 Task: Look for space in Hot Springs National Park, United States from 6th September, 2023 to 10th September, 2023 for 1 adult in price range Rs.9000 to Rs.17000. Place can be private room with 1  bedroom having 1 bed and 1 bathroom. Property type can be house, flat, guest house, hotel. Booking option can be shelf check-in. Required host language is English.
Action: Mouse moved to (467, 95)
Screenshot: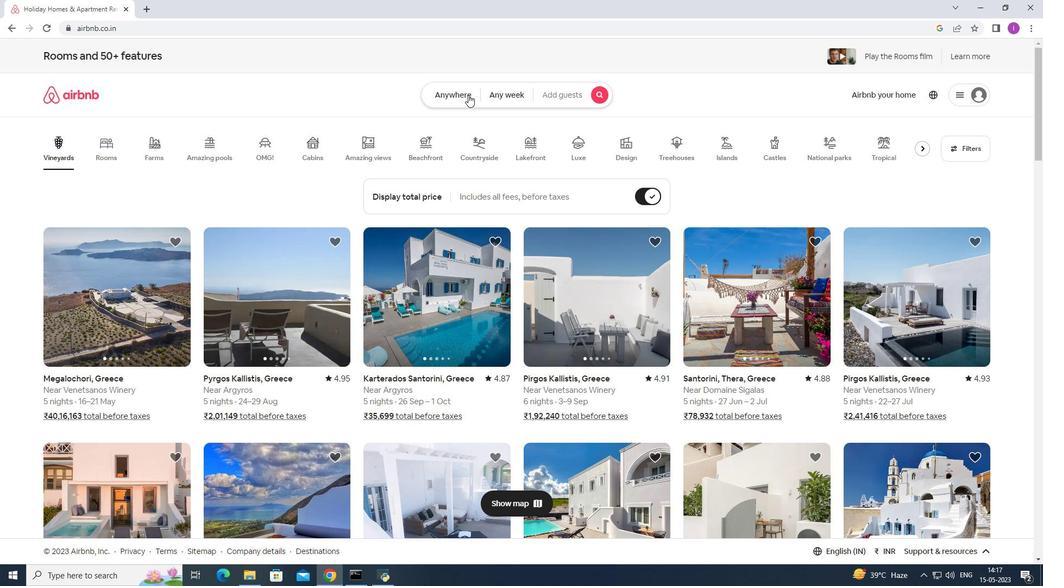 
Action: Mouse pressed left at (467, 95)
Screenshot: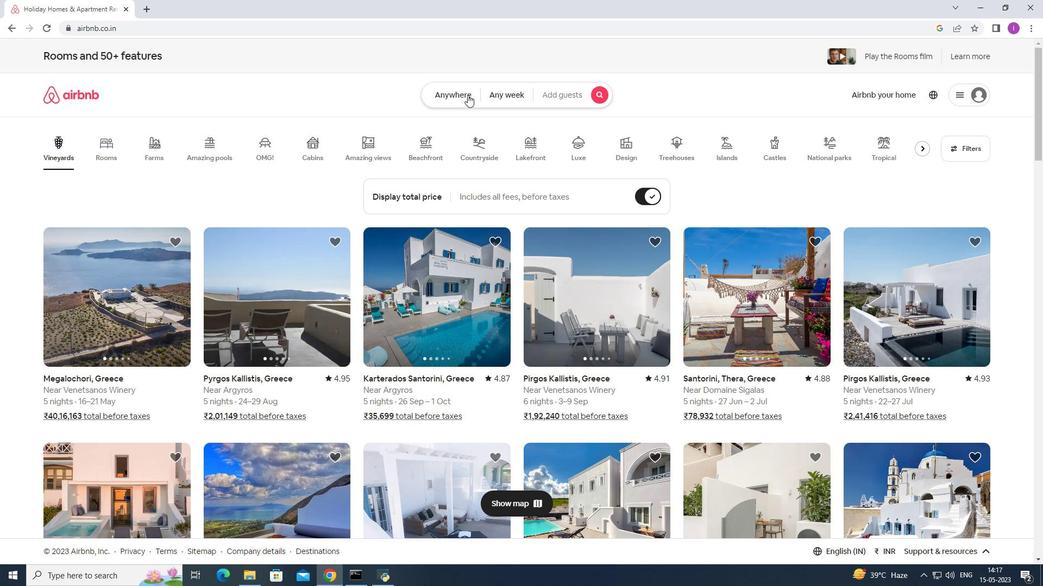 
Action: Mouse moved to (384, 133)
Screenshot: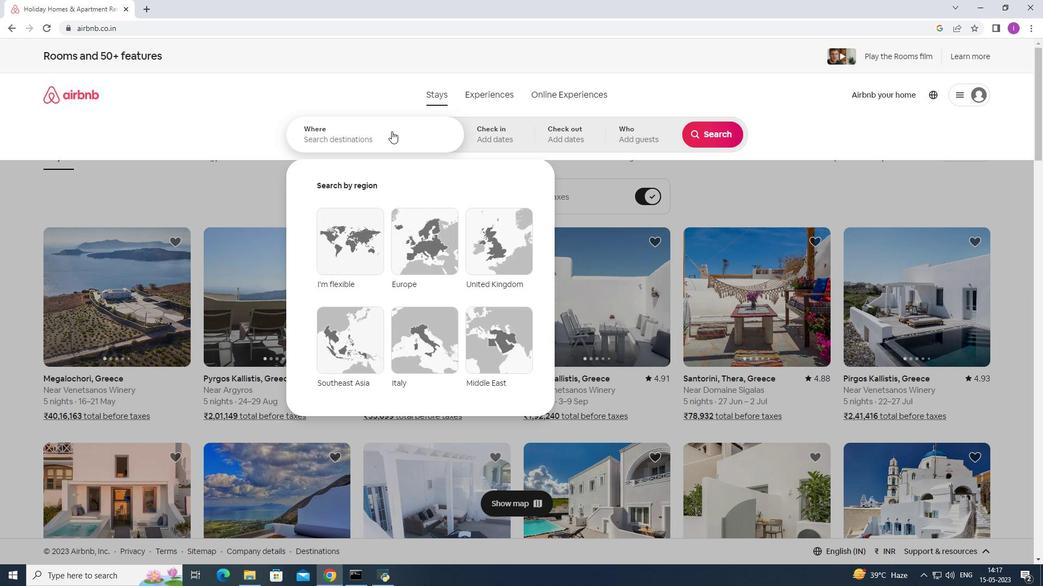 
Action: Mouse pressed left at (384, 133)
Screenshot: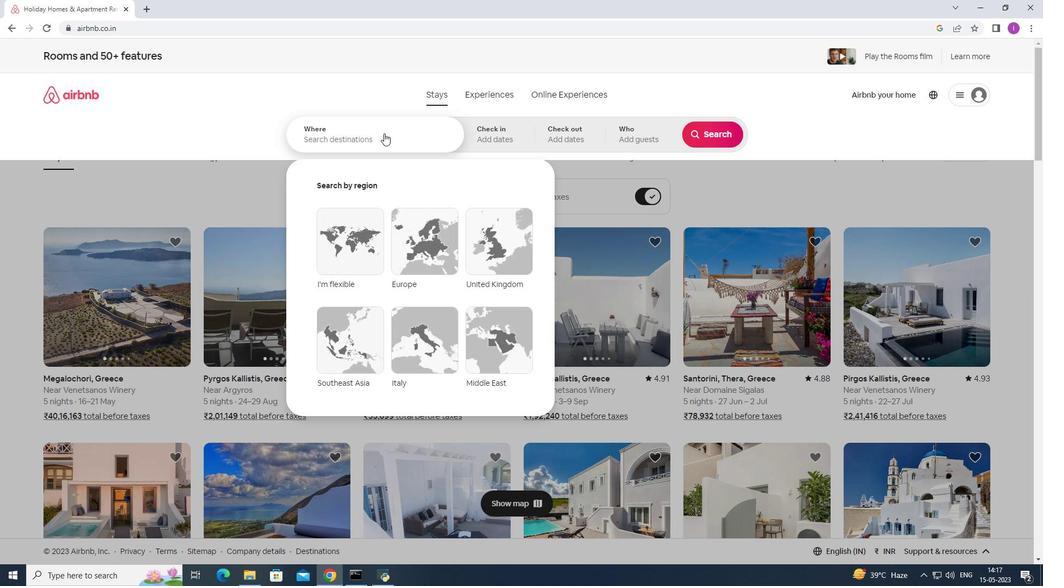 
Action: Mouse moved to (382, 132)
Screenshot: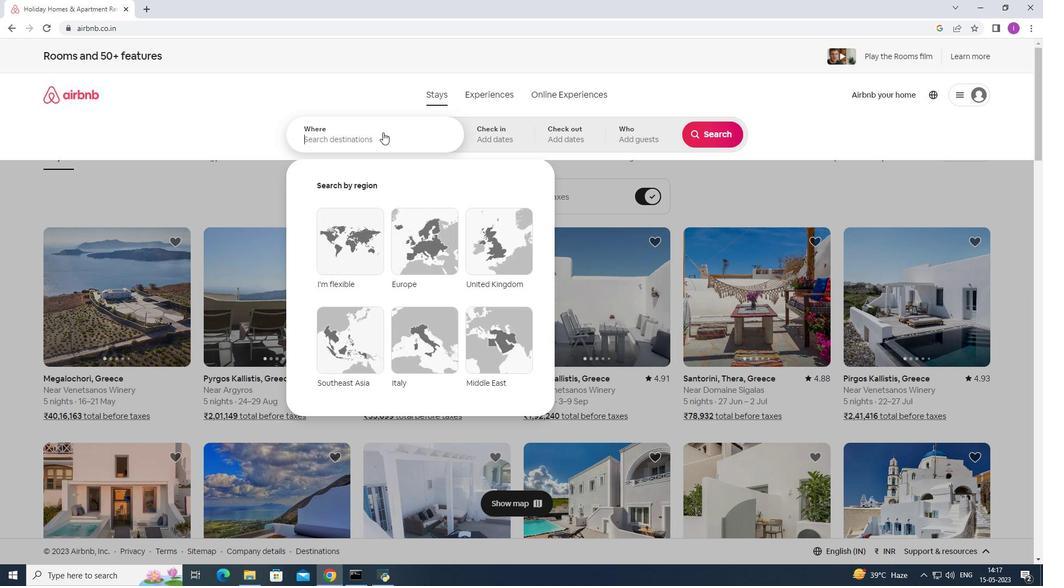
Action: Key pressed <Key.shift><Key.shift><Key.shift><Key.shift><Key.shift><Key.shift><Key.shift><Key.shift><Key.shift><Key.shift><Key.shift><Key.shift><Key.shift><Key.shift><Key.shift><Key.shift><Key.shift><Key.shift><Key.shift><Key.shift><Key.shift><Key.shift><Key.shift><Key.shift><Key.shift><Key.shift><Key.shift><Key.shift><Key.shift><Key.shift><Key.shift><Key.shift><Key.shift><Key.shift><Key.shift><Key.shift><Key.shift><Key.shift><Key.shift><Key.shift><Key.shift><Key.shift><Key.shift><Key.shift><Key.shift><Key.shift>Hot<Key.space><Key.shift><Key.shift><Key.shift><Key.shift><Key.shift><Key.shift>Spring<Key.shift>Nationalo<Key.backspace>
Screenshot: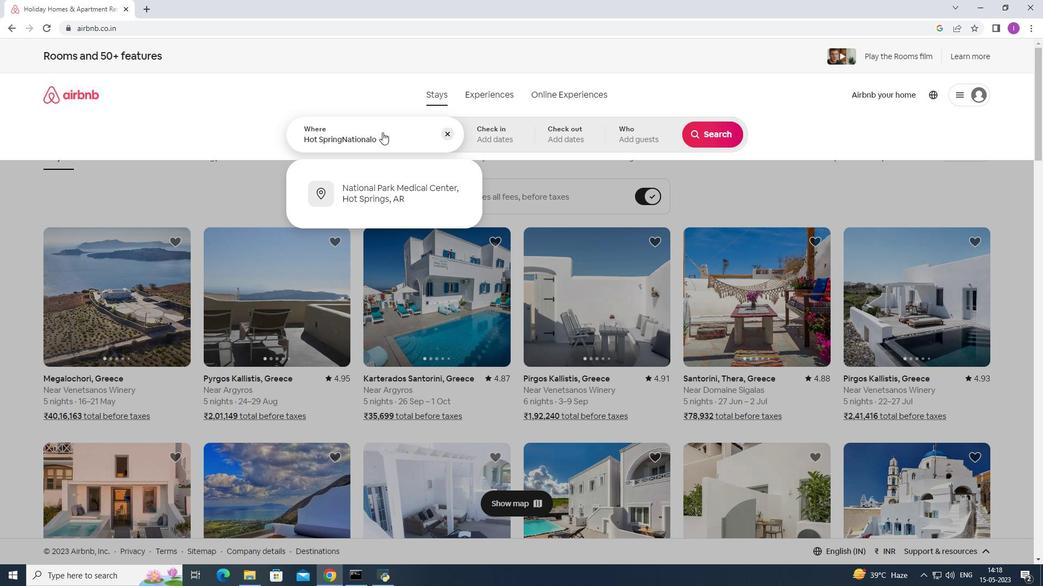 
Action: Mouse moved to (342, 140)
Screenshot: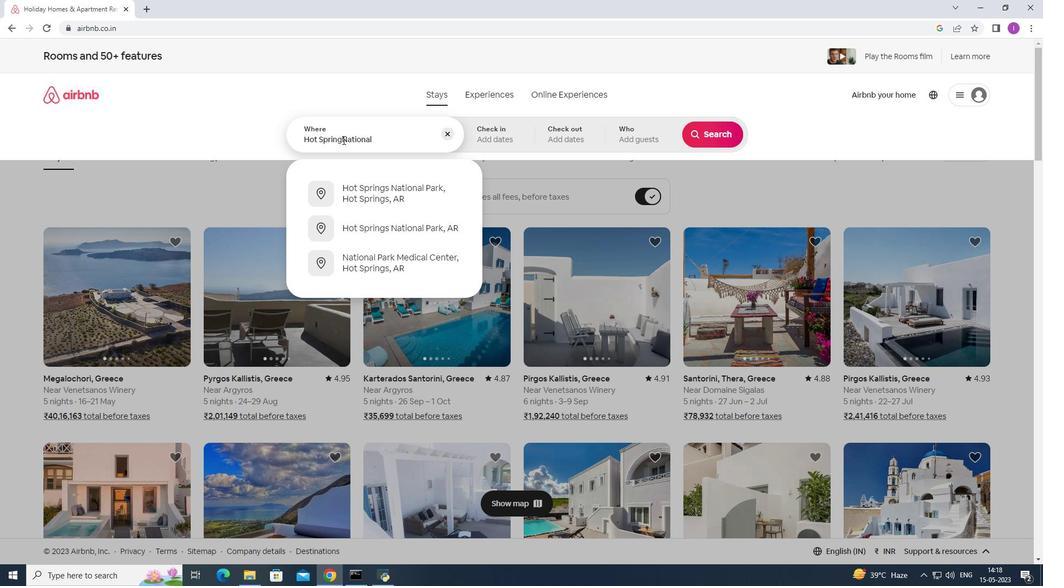
Action: Mouse pressed left at (342, 140)
Screenshot: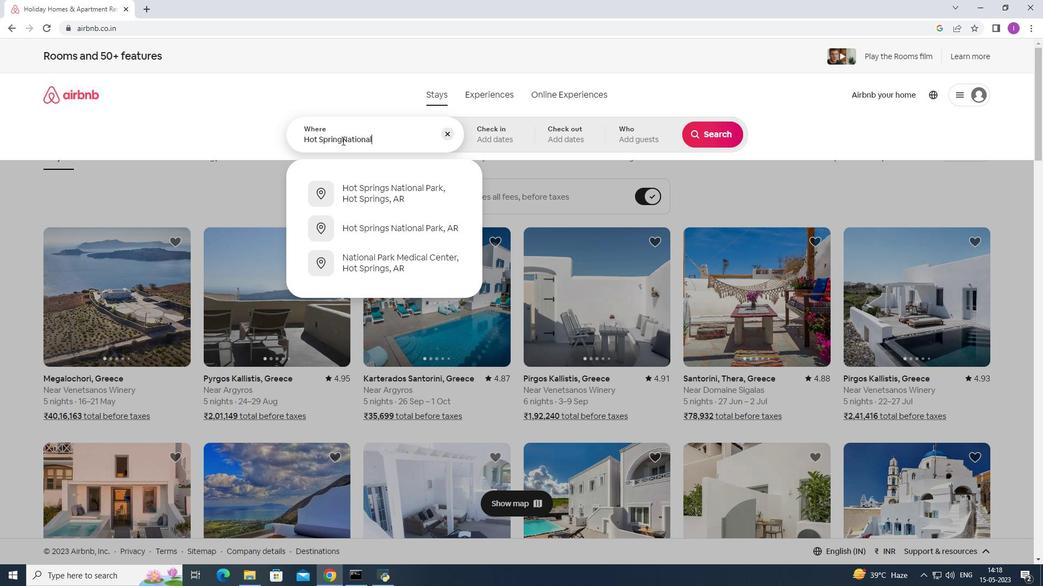 
Action: Mouse moved to (360, 141)
Screenshot: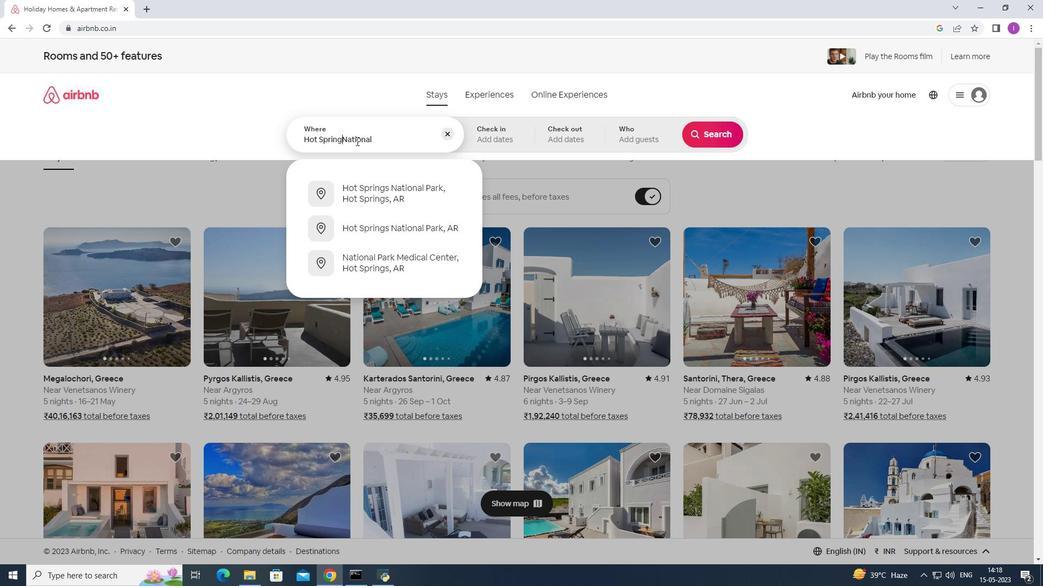 
Action: Key pressed <Key.space>
Screenshot: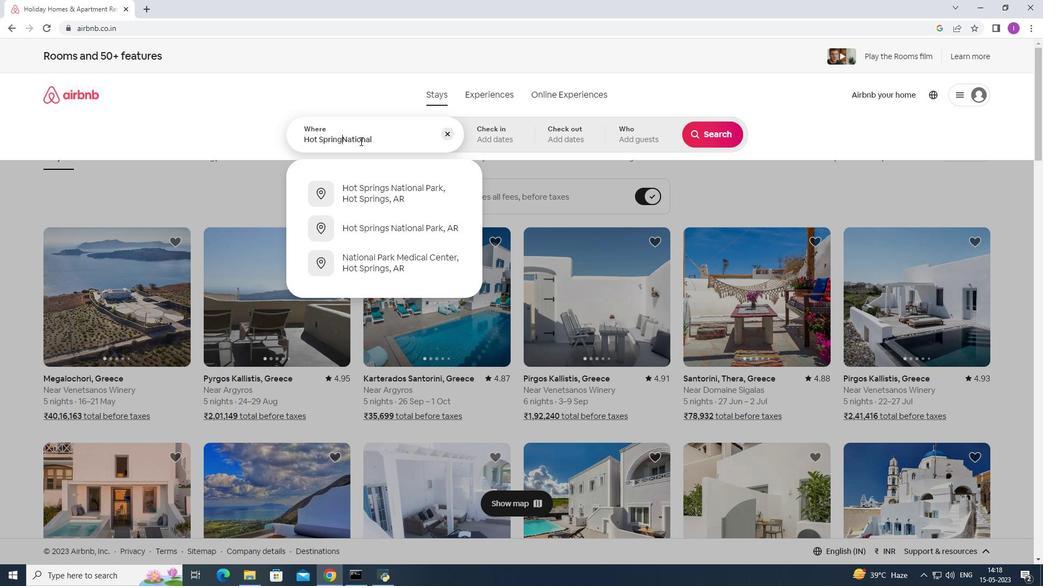 
Action: Mouse moved to (385, 136)
Screenshot: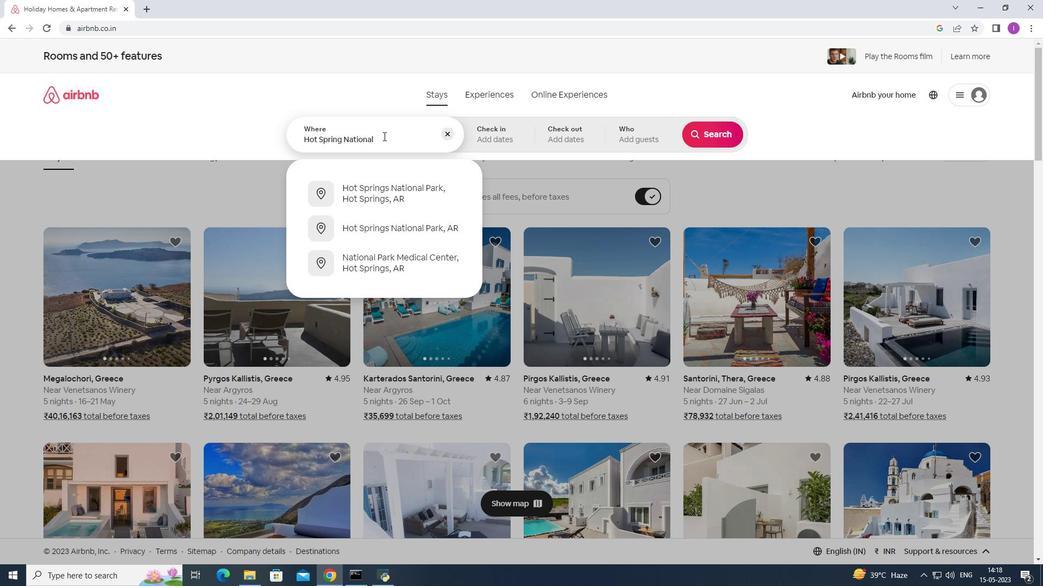
Action: Mouse pressed left at (385, 136)
Screenshot: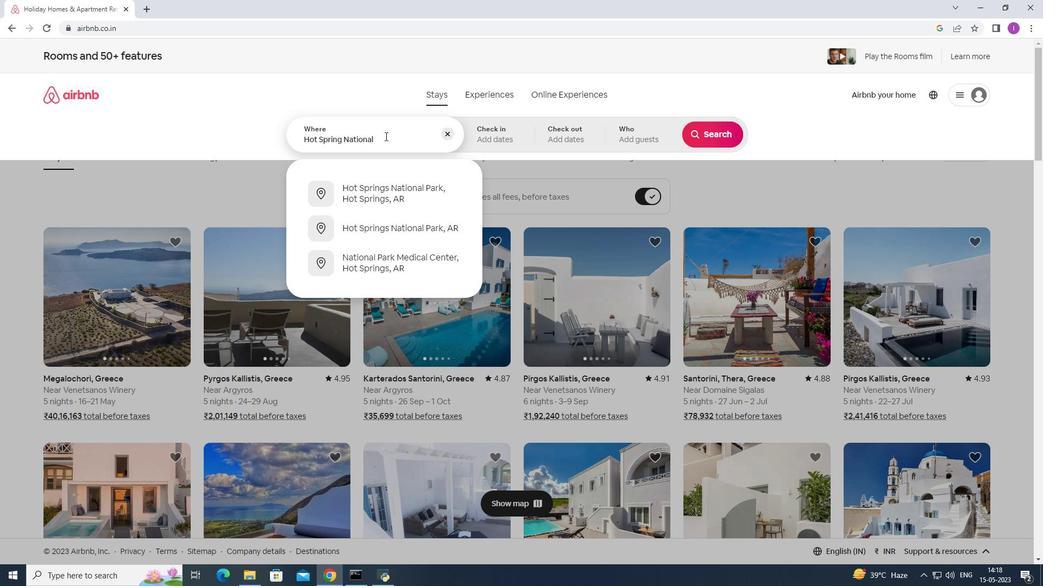 
Action: Mouse moved to (427, 143)
Screenshot: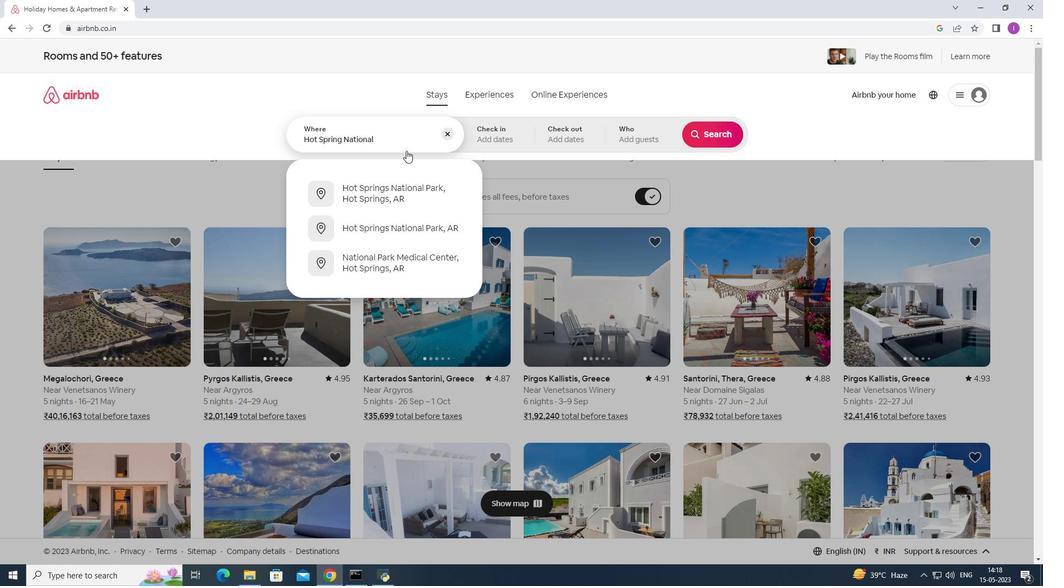 
Action: Key pressed <Key.space>park,united<Key.space>states
Screenshot: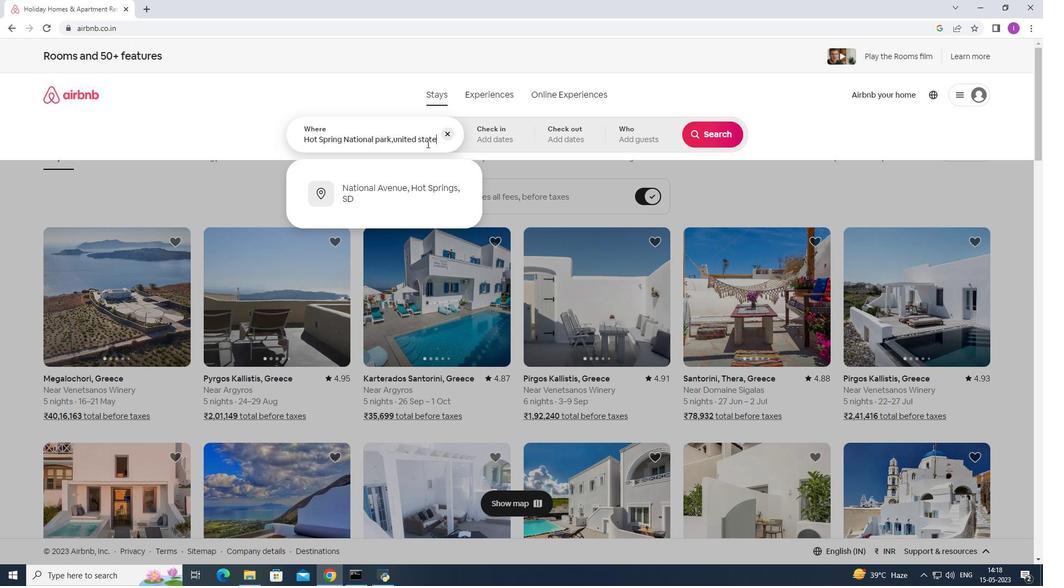 
Action: Mouse moved to (503, 132)
Screenshot: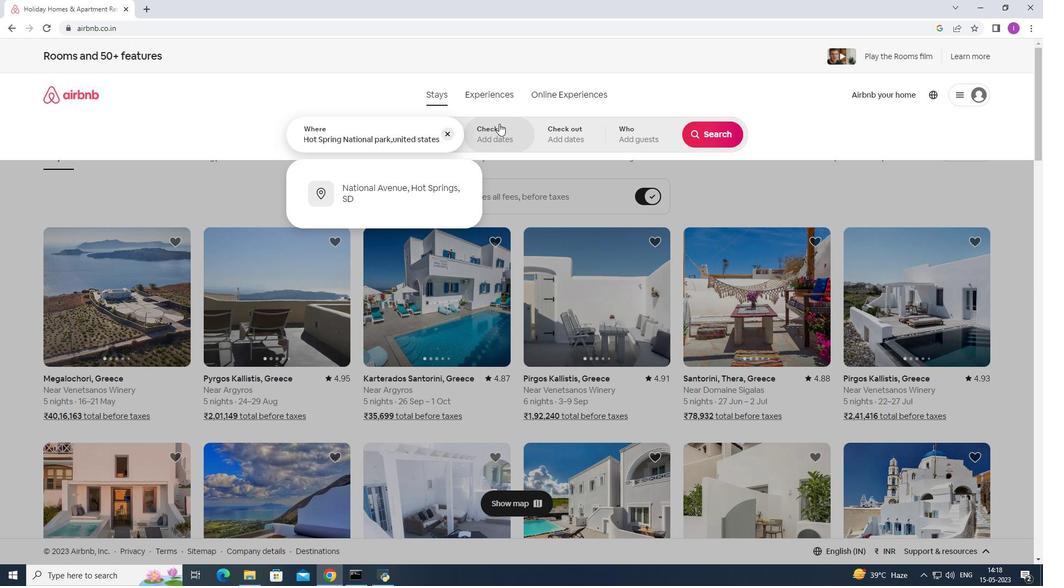 
Action: Mouse pressed left at (503, 132)
Screenshot: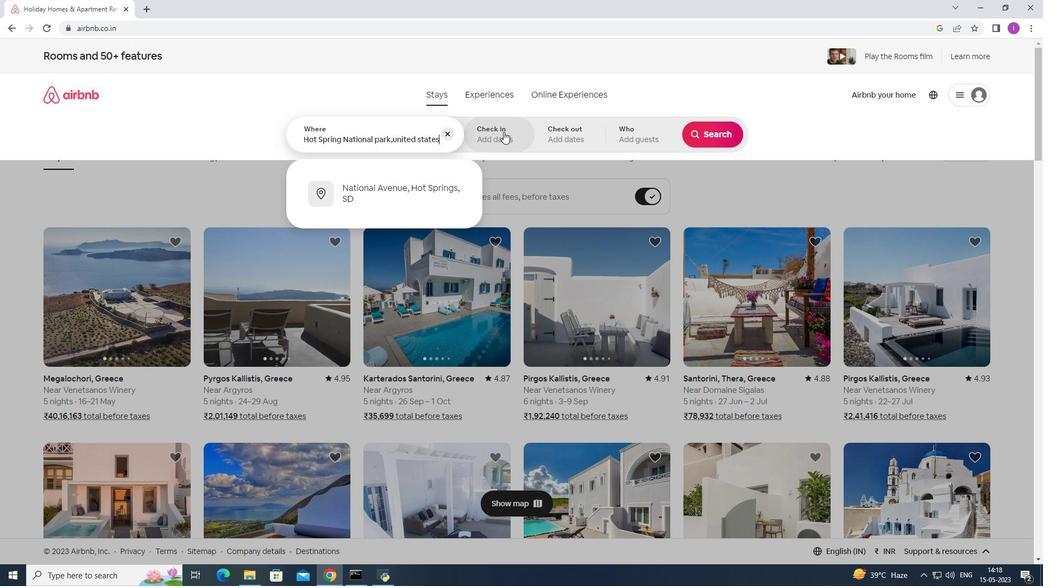 
Action: Mouse moved to (708, 223)
Screenshot: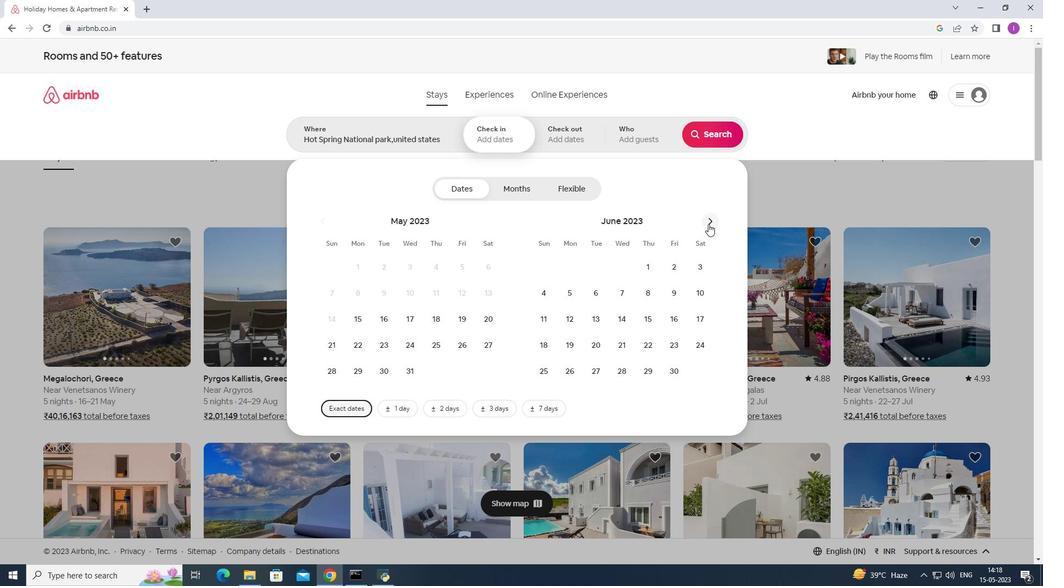 
Action: Mouse pressed left at (708, 223)
Screenshot: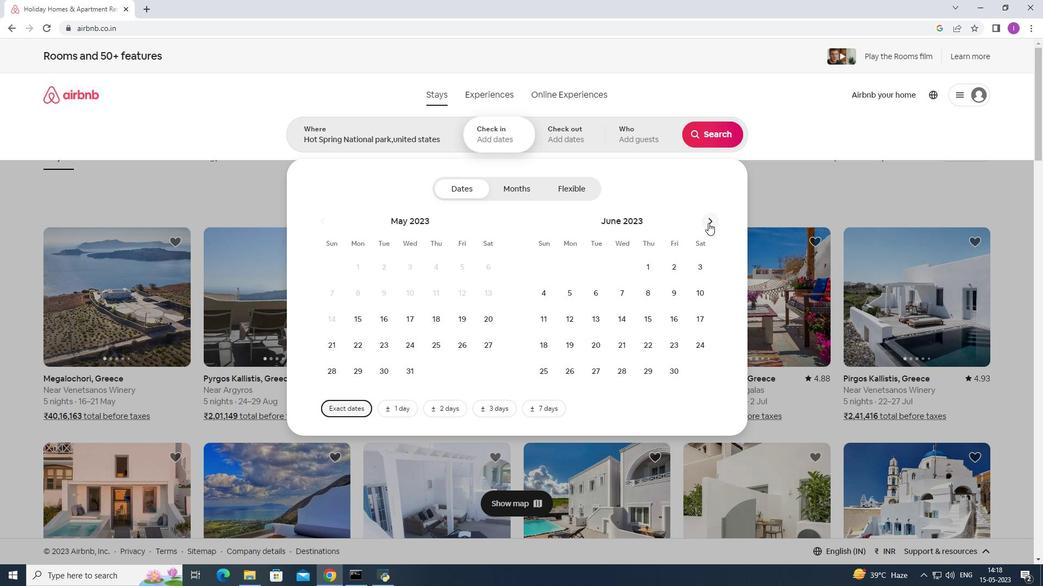 
Action: Mouse pressed left at (708, 223)
Screenshot: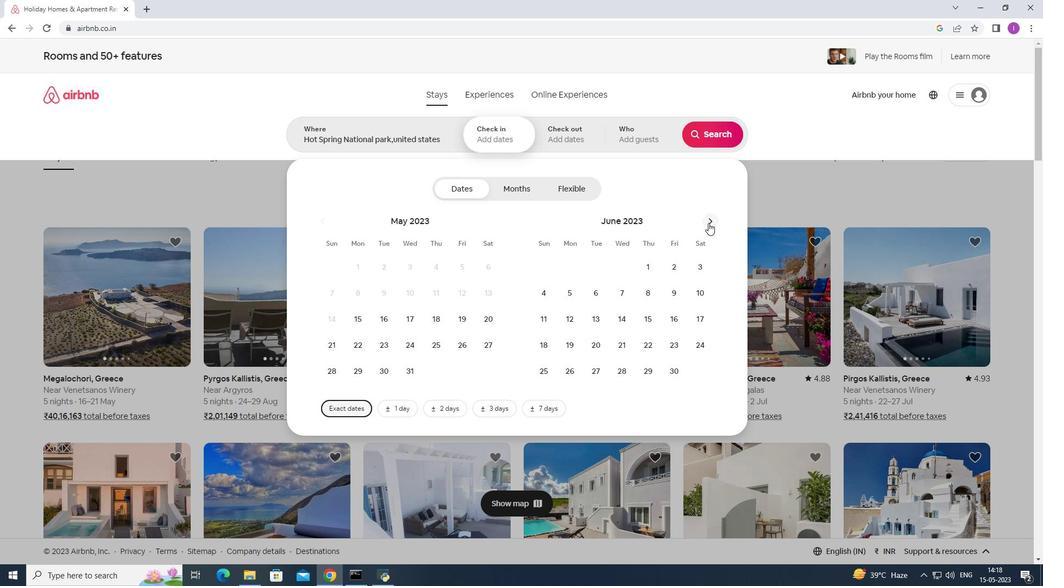 
Action: Mouse pressed left at (708, 223)
Screenshot: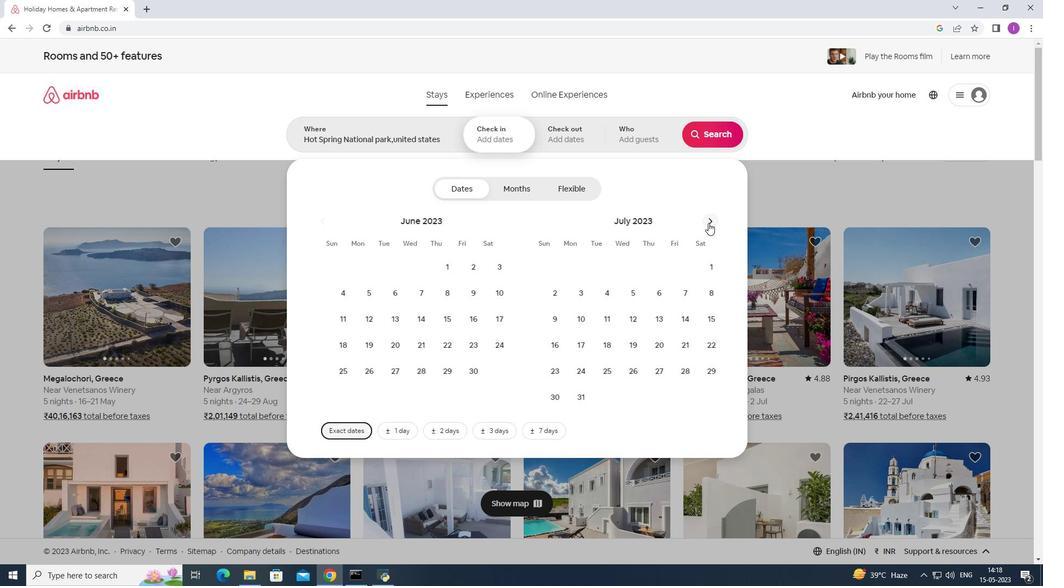 
Action: Mouse pressed left at (708, 223)
Screenshot: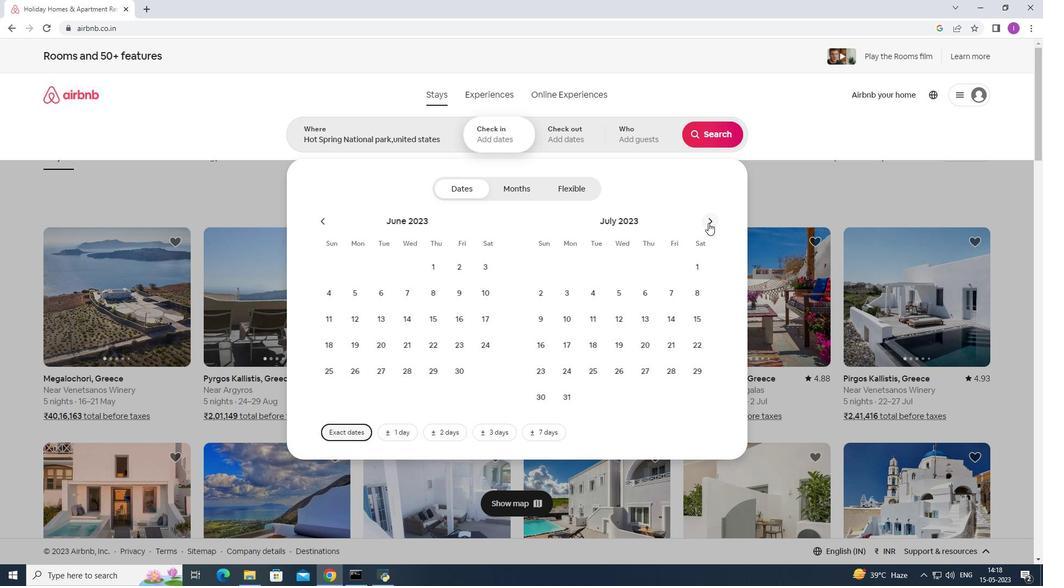 
Action: Mouse moved to (618, 294)
Screenshot: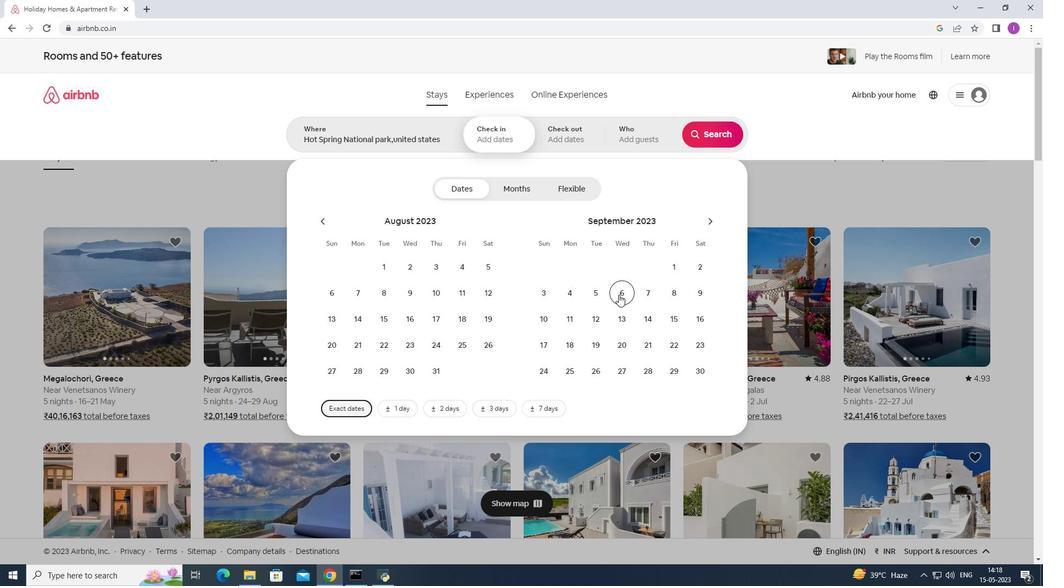 
Action: Mouse pressed left at (618, 294)
Screenshot: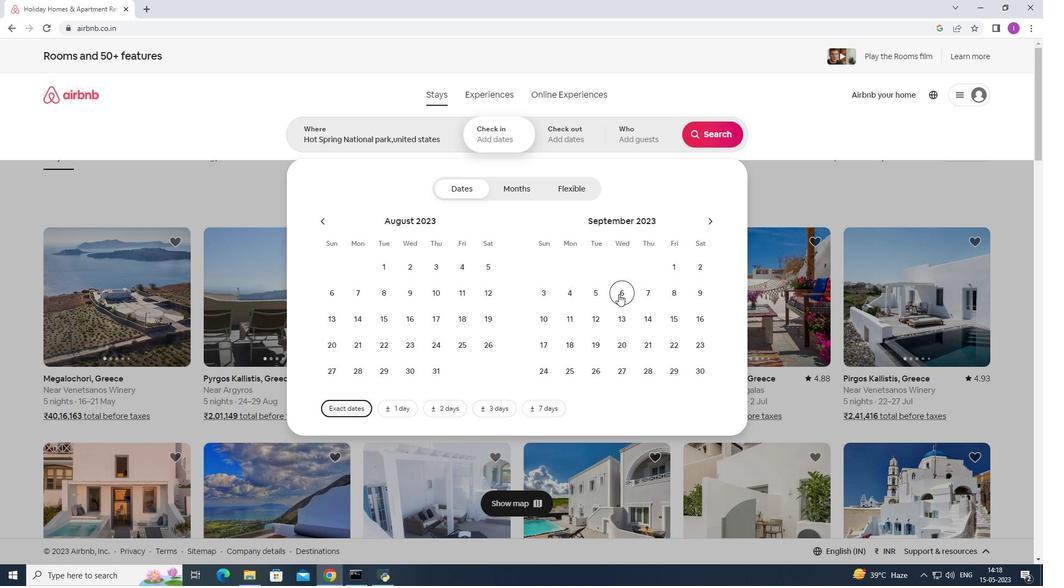 
Action: Mouse moved to (546, 318)
Screenshot: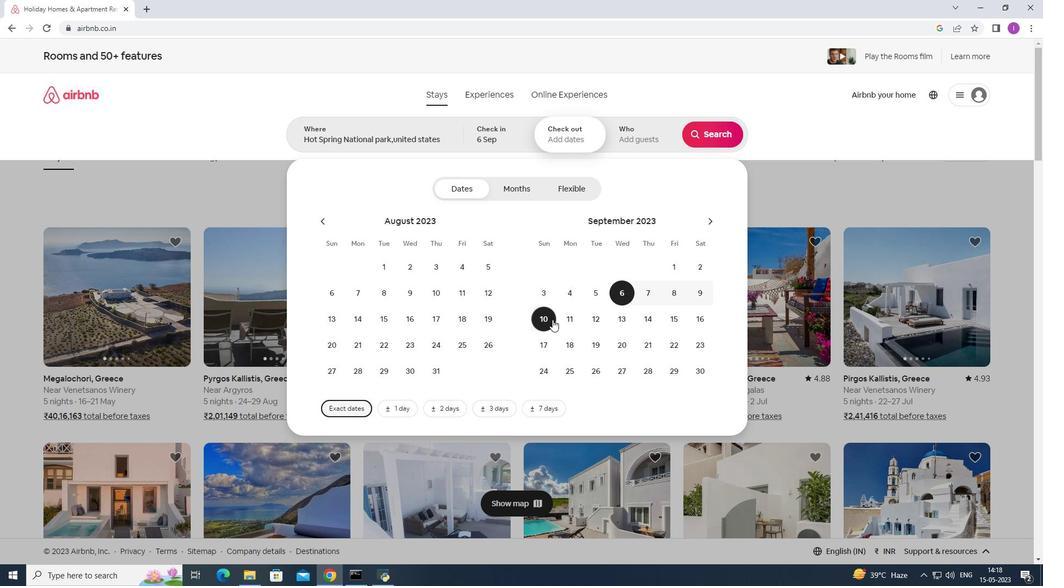 
Action: Mouse pressed left at (546, 318)
Screenshot: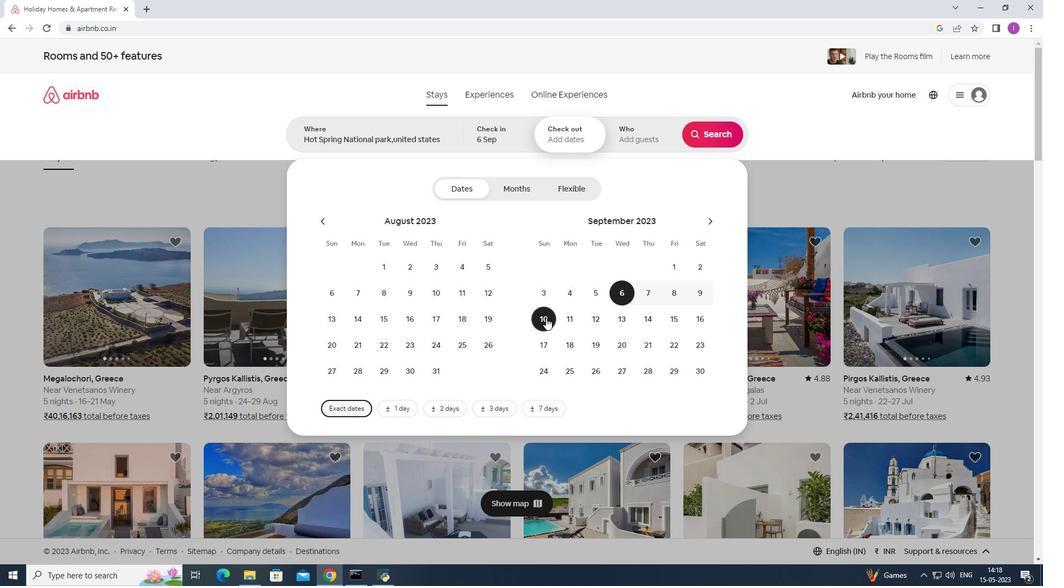 
Action: Mouse moved to (653, 145)
Screenshot: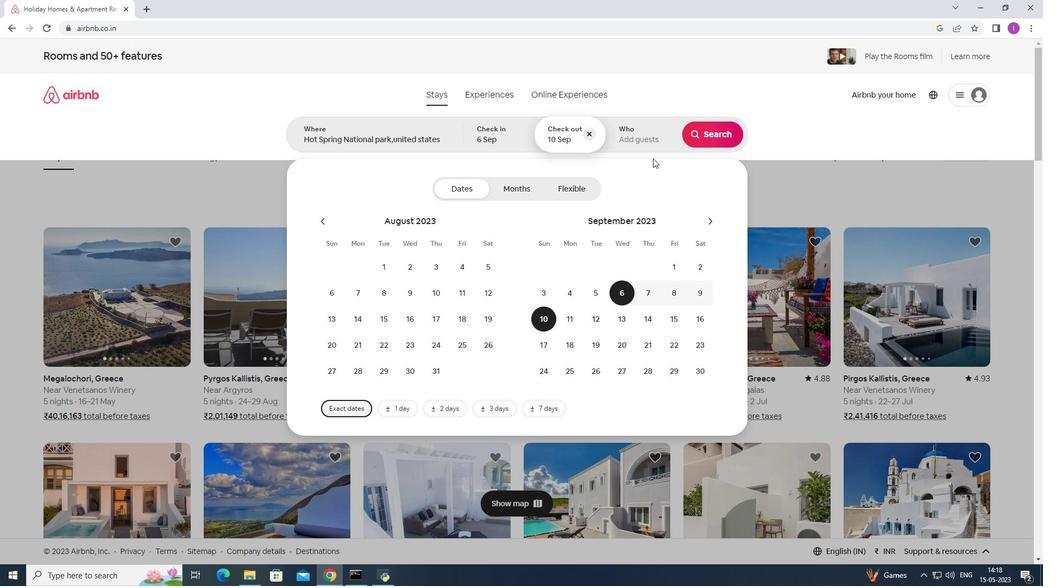 
Action: Mouse pressed left at (653, 145)
Screenshot: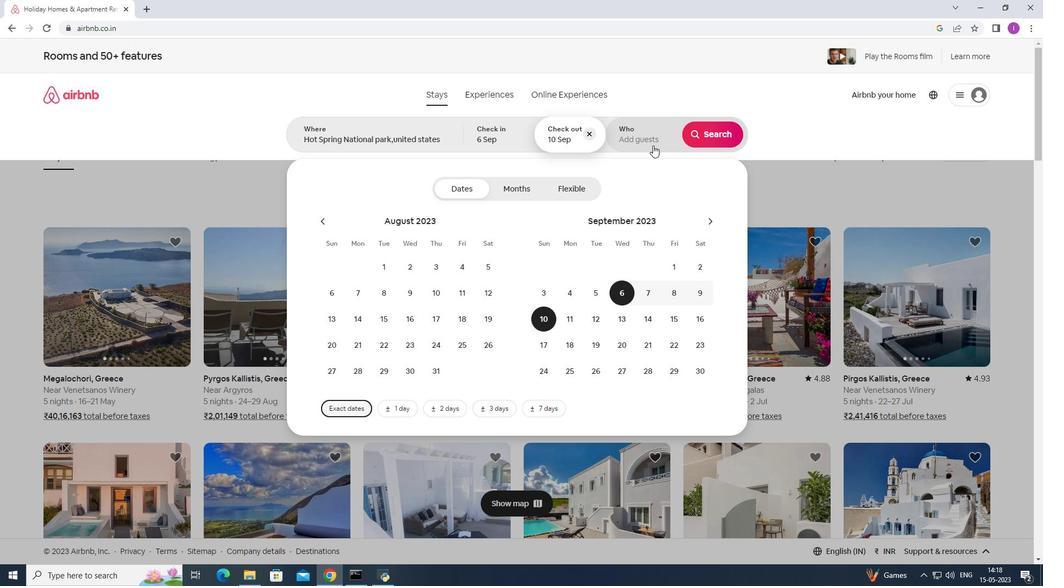 
Action: Mouse moved to (720, 191)
Screenshot: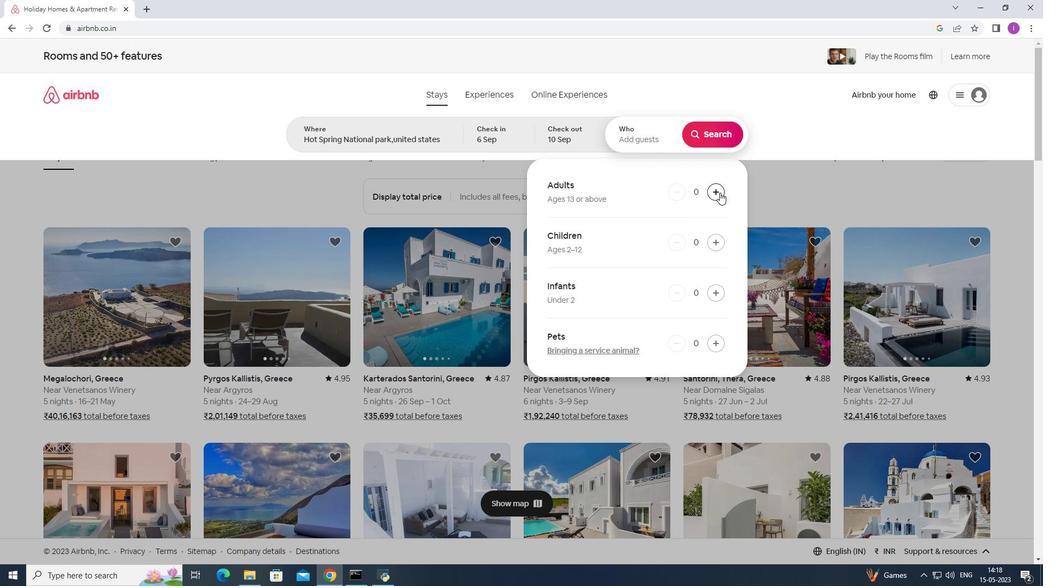 
Action: Mouse pressed left at (720, 191)
Screenshot: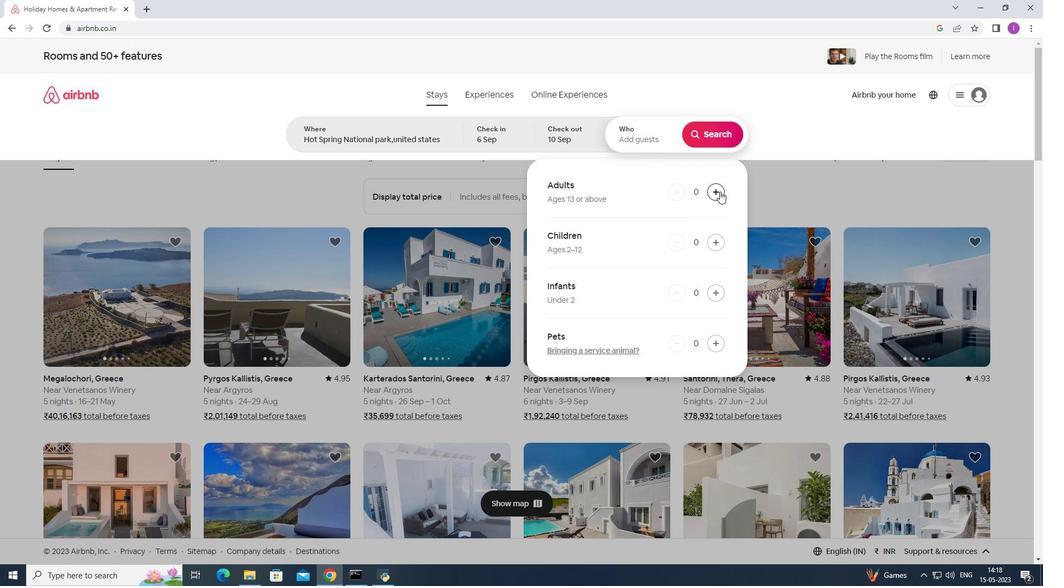 
Action: Mouse moved to (711, 142)
Screenshot: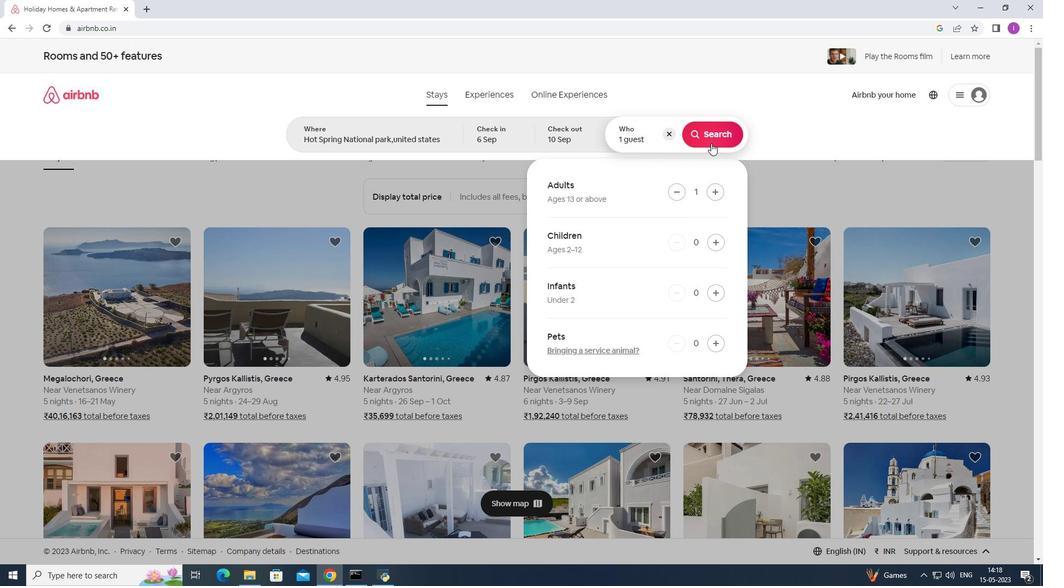 
Action: Mouse pressed left at (711, 142)
Screenshot: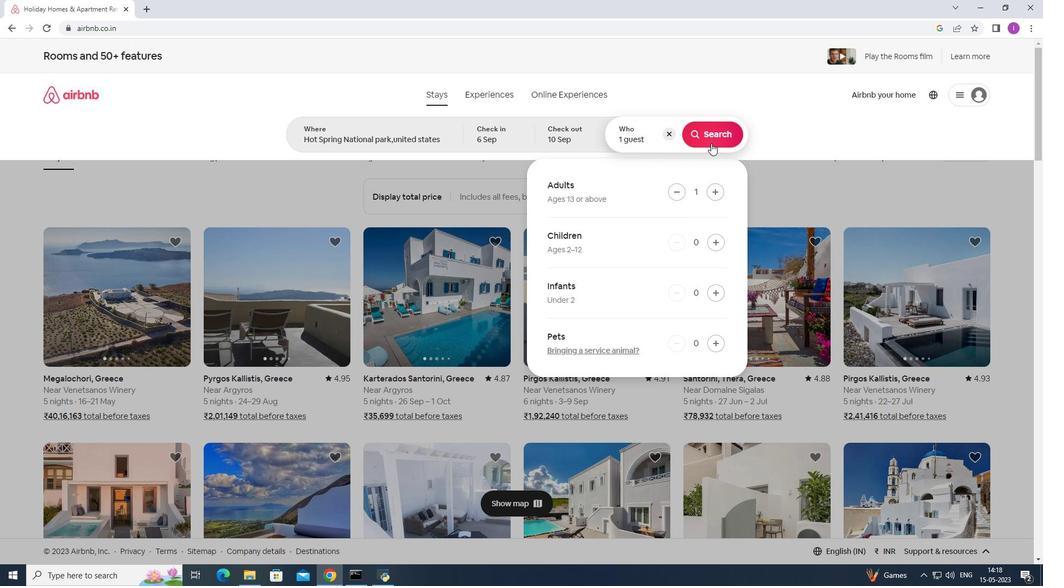 
Action: Mouse moved to (991, 103)
Screenshot: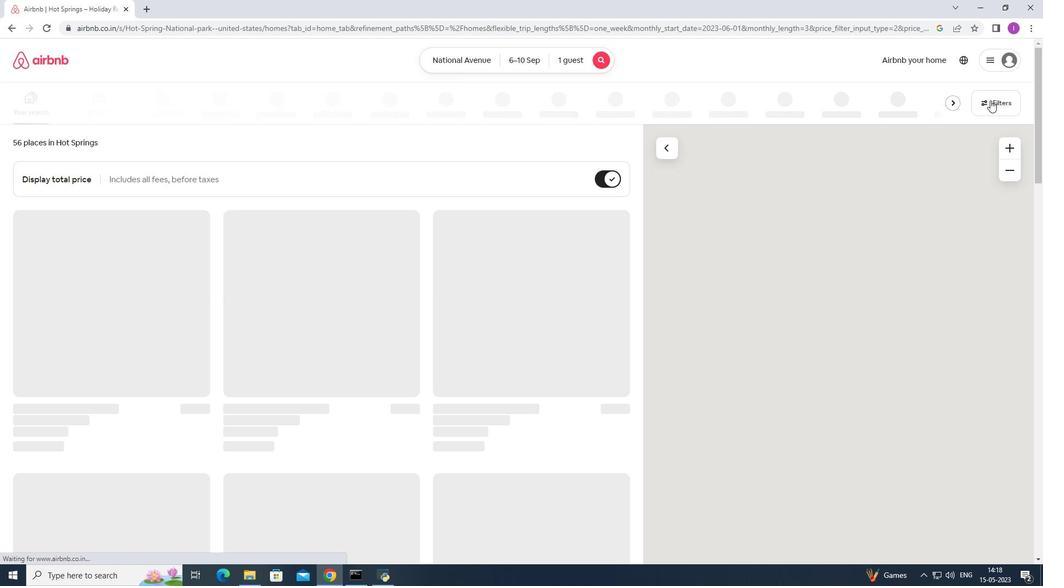 
Action: Mouse pressed left at (991, 103)
Screenshot: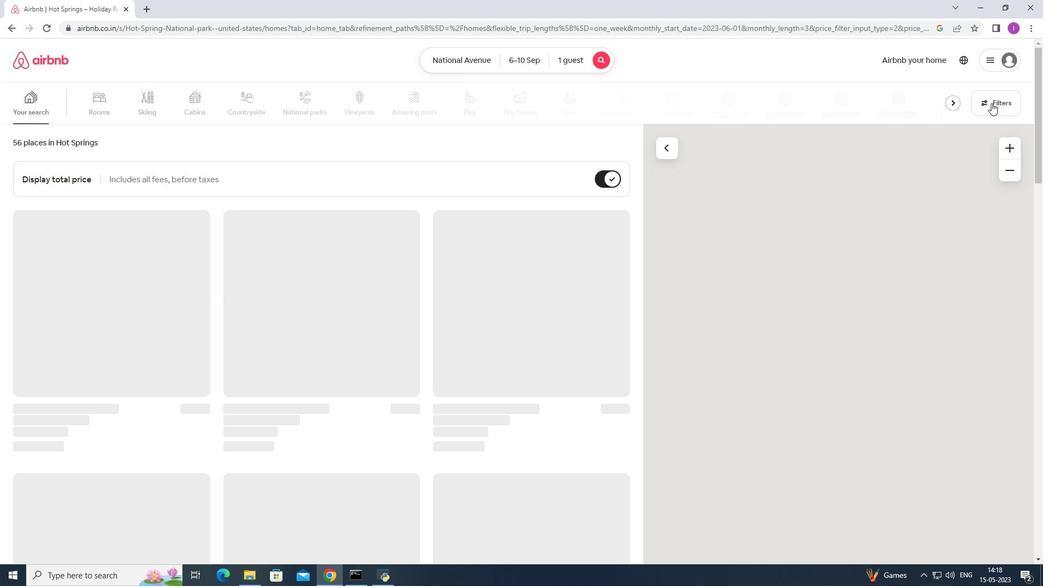 
Action: Mouse moved to (603, 373)
Screenshot: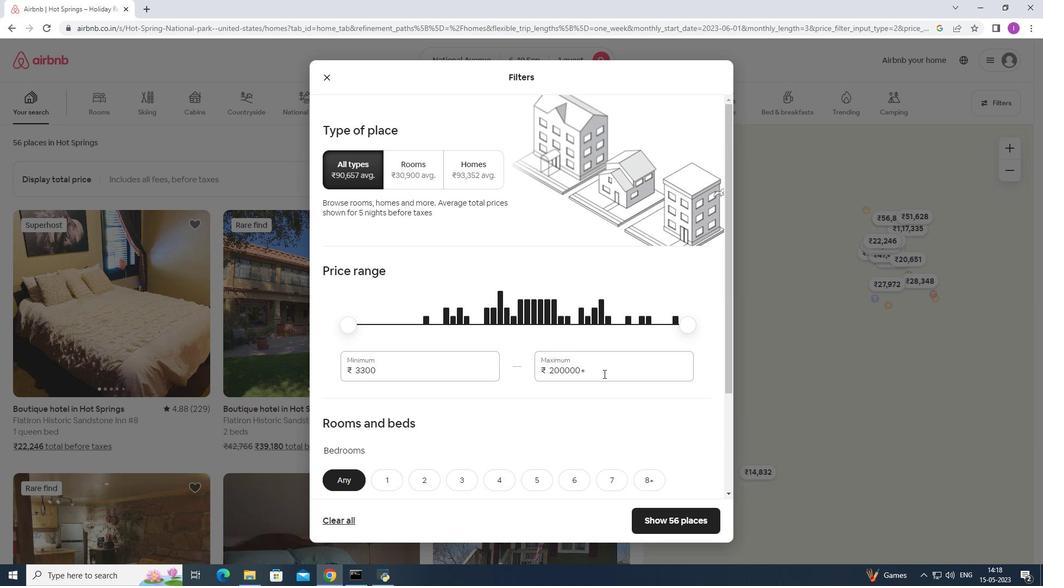 
Action: Mouse pressed left at (603, 373)
Screenshot: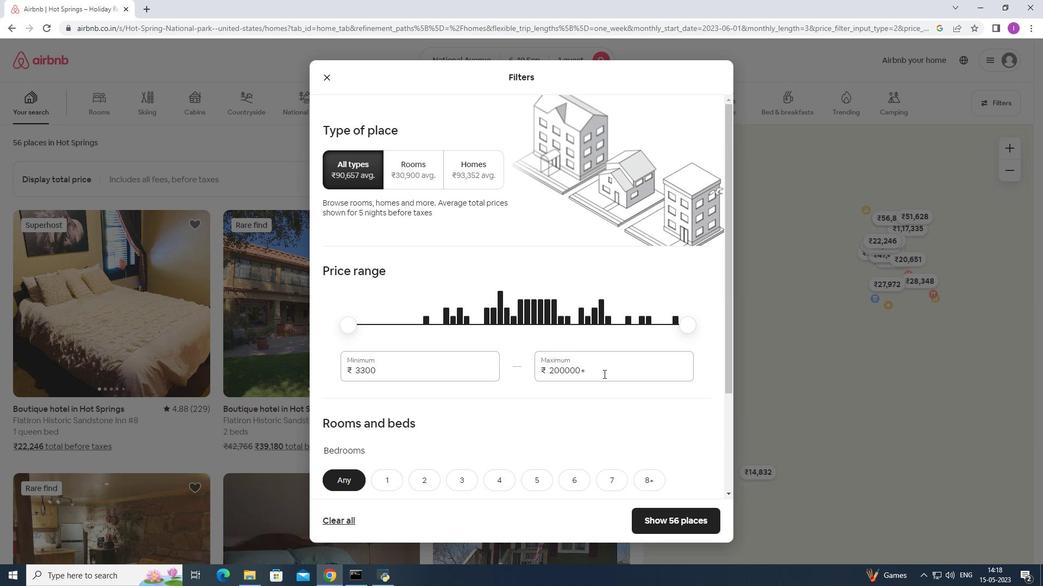 
Action: Mouse moved to (603, 377)
Screenshot: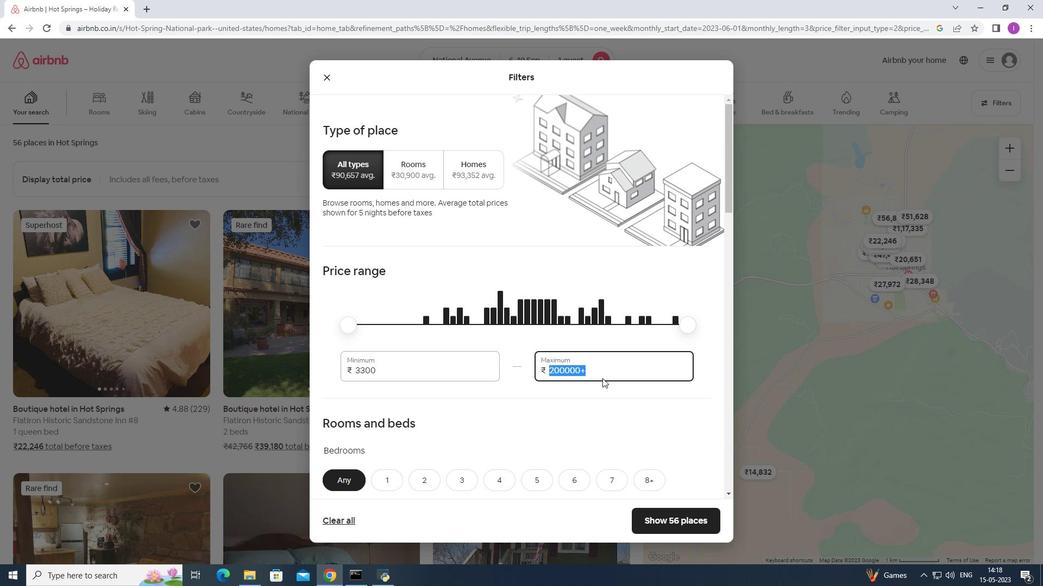 
Action: Key pressed 17000
Screenshot: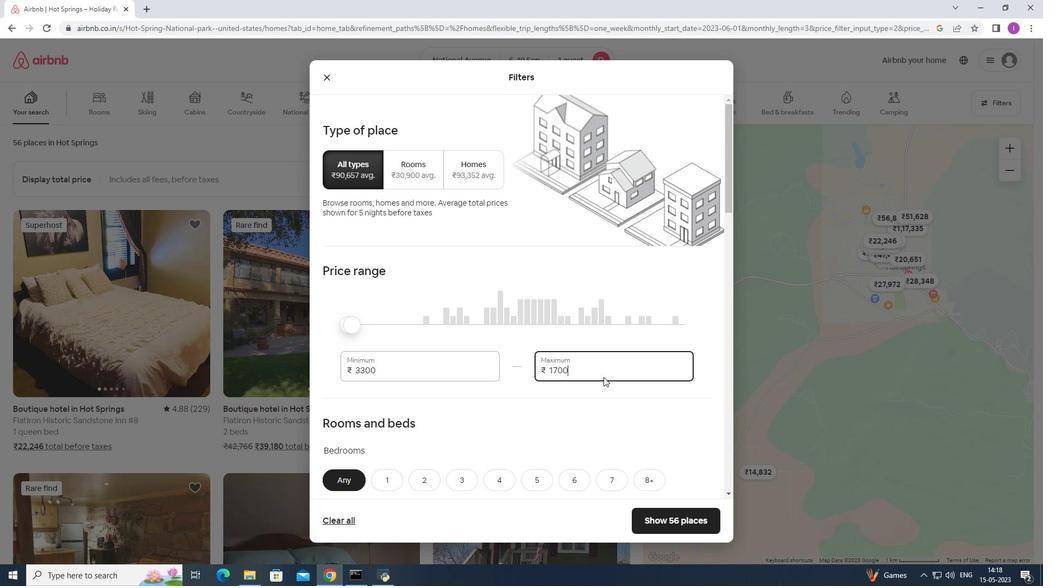 
Action: Mouse moved to (389, 377)
Screenshot: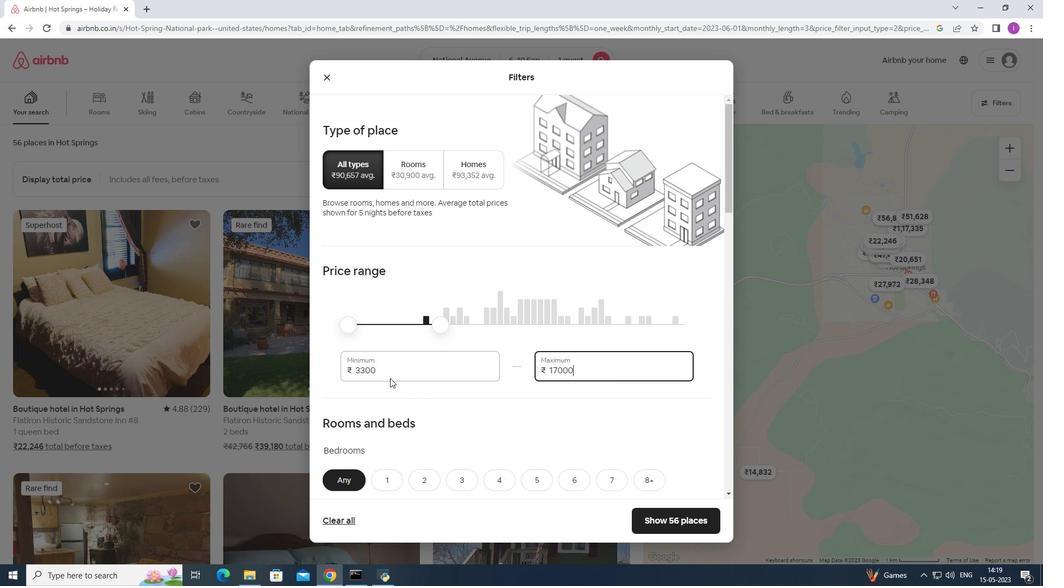 
Action: Mouse pressed left at (389, 377)
Screenshot: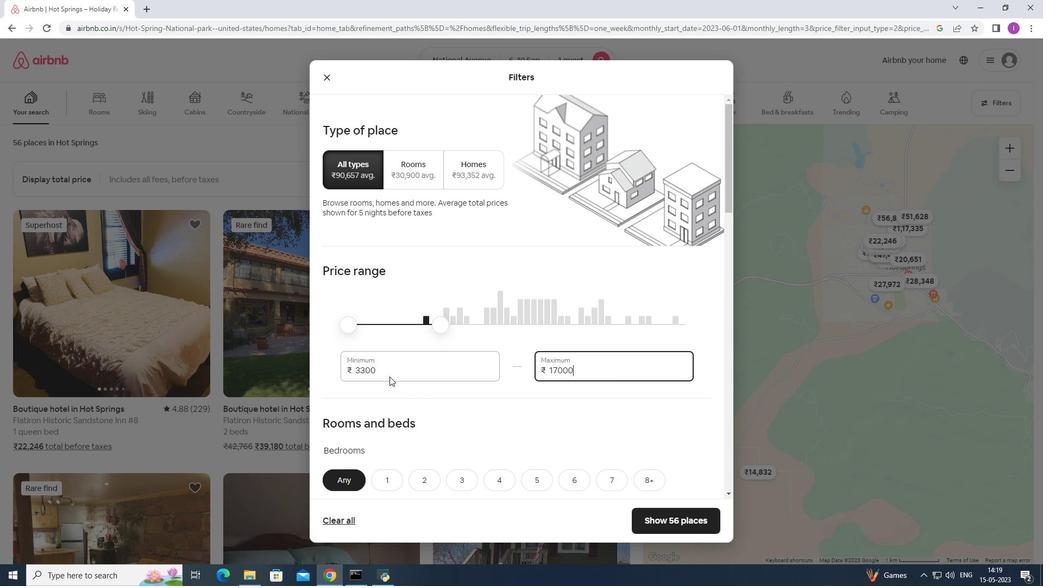 
Action: Mouse moved to (382, 375)
Screenshot: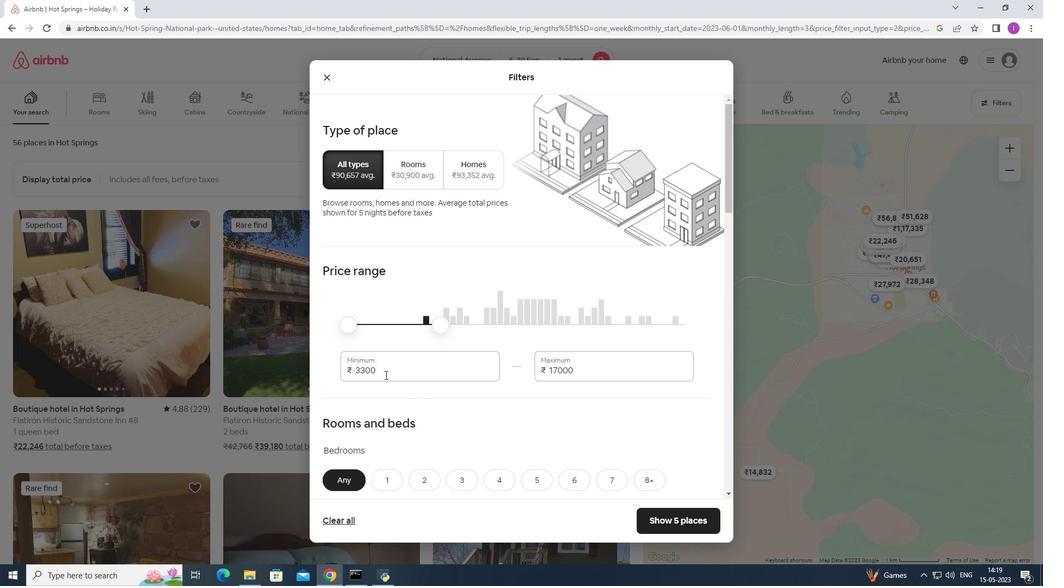 
Action: Mouse pressed left at (382, 375)
Screenshot: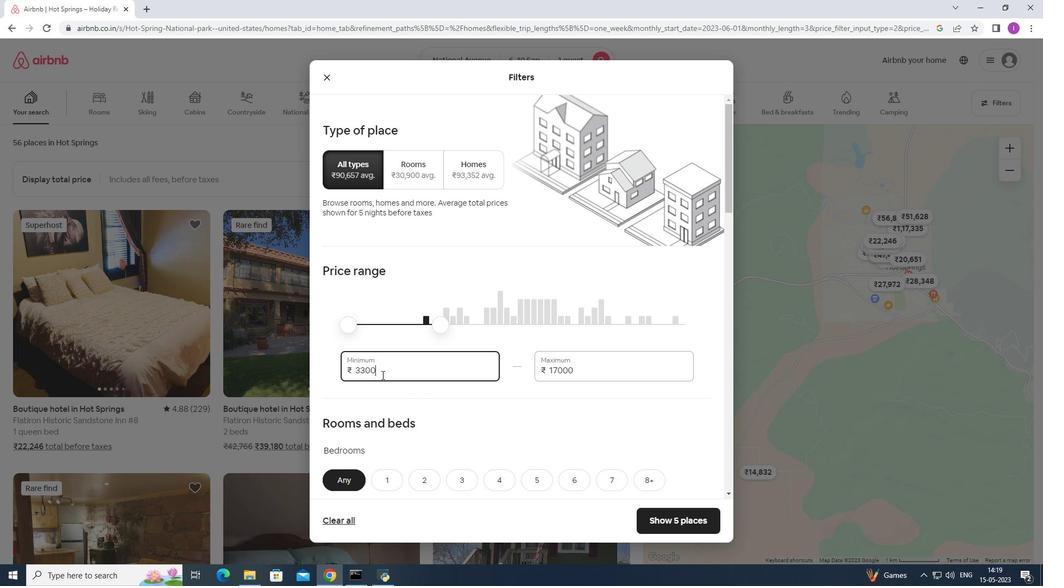 
Action: Mouse moved to (442, 376)
Screenshot: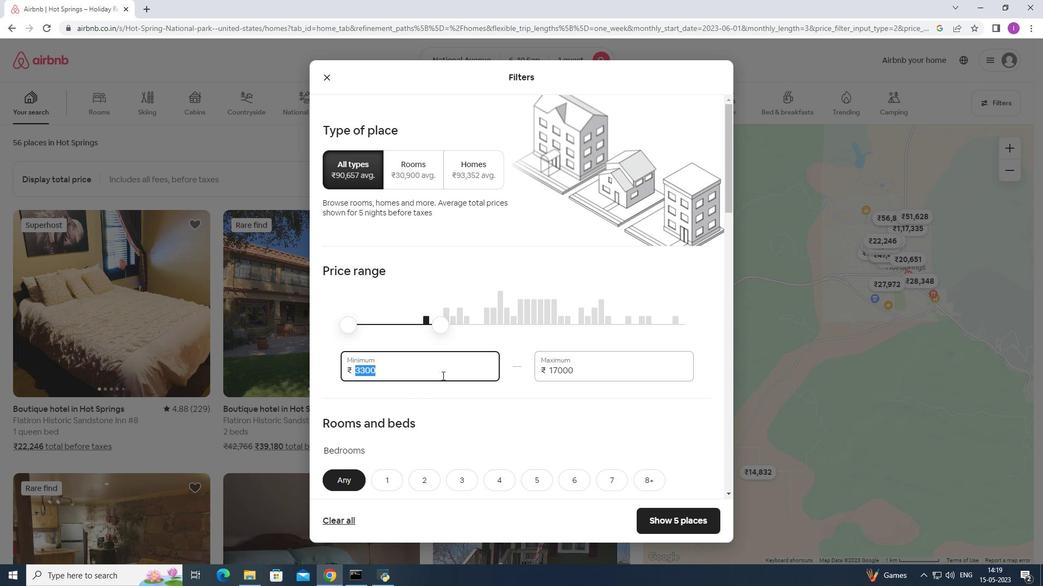 
Action: Key pressed 9000
Screenshot: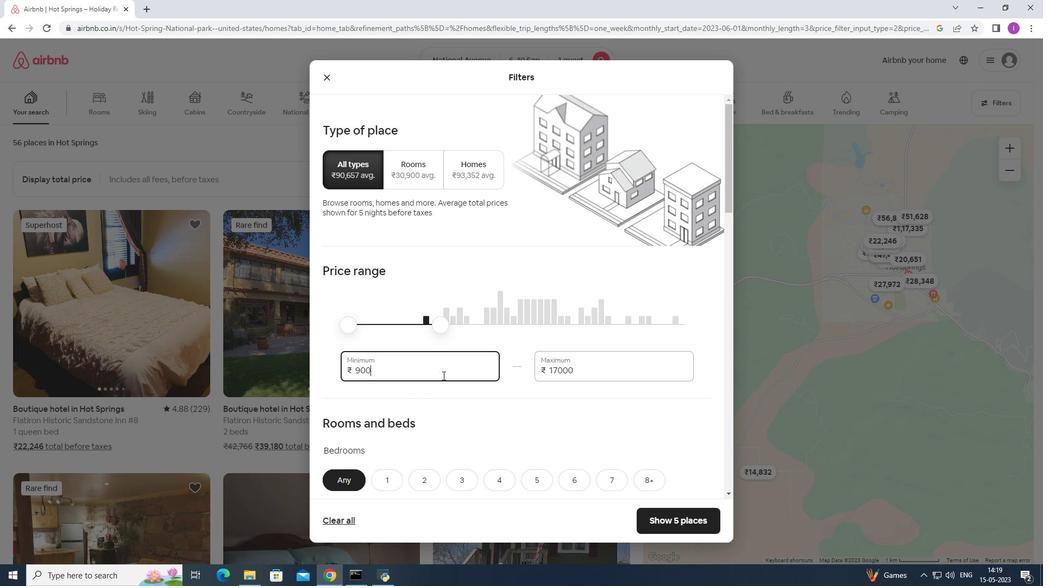 
Action: Mouse moved to (490, 384)
Screenshot: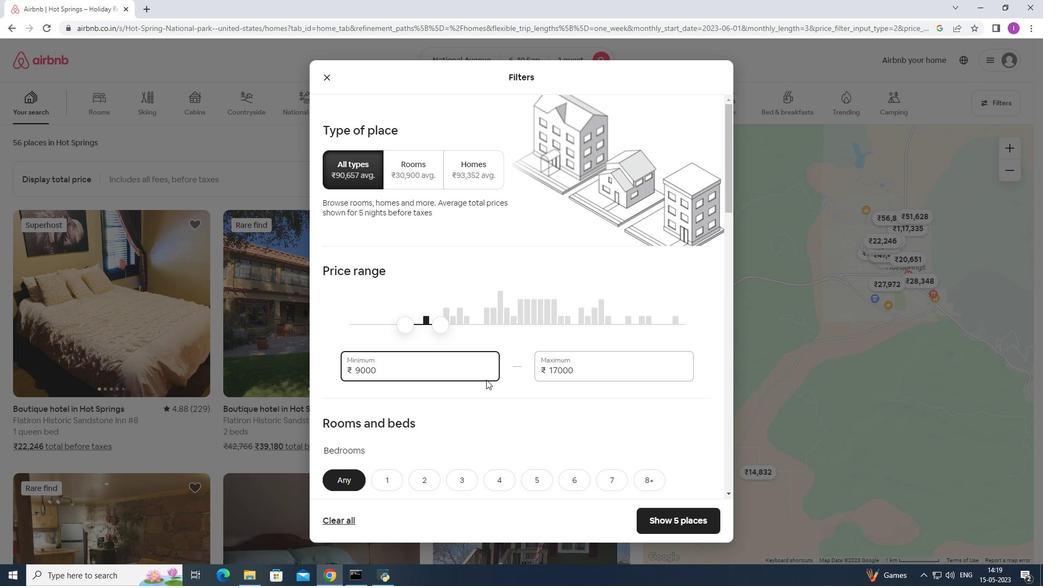 
Action: Mouse scrolled (490, 383) with delta (0, 0)
Screenshot: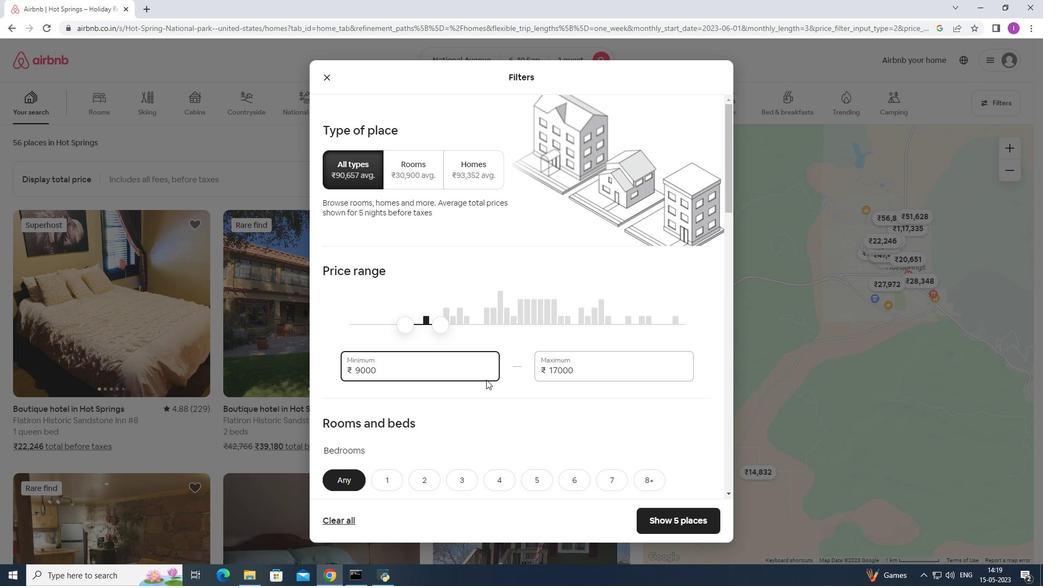
Action: Mouse moved to (490, 384)
Screenshot: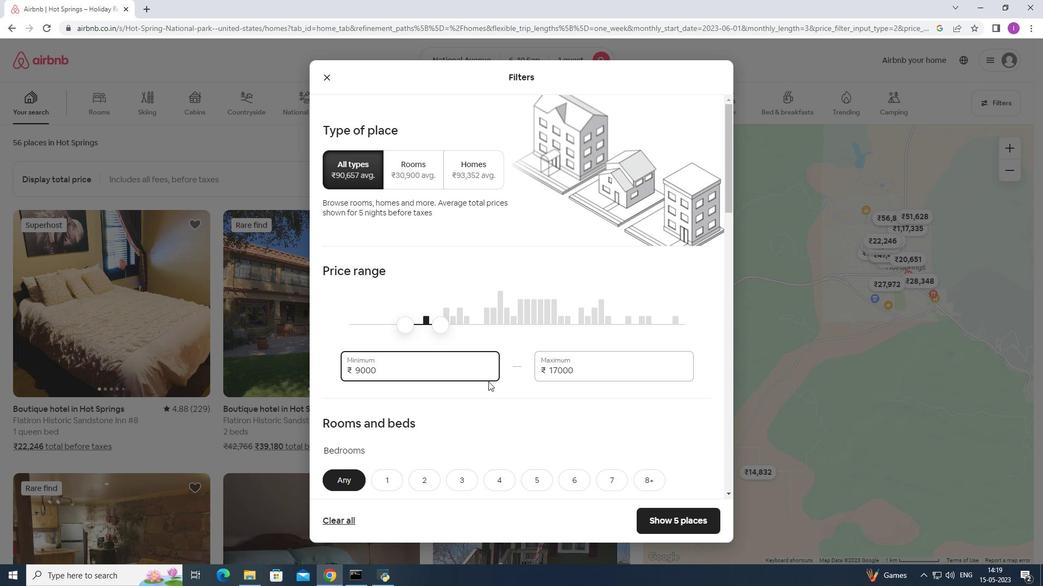 
Action: Mouse scrolled (490, 384) with delta (0, 0)
Screenshot: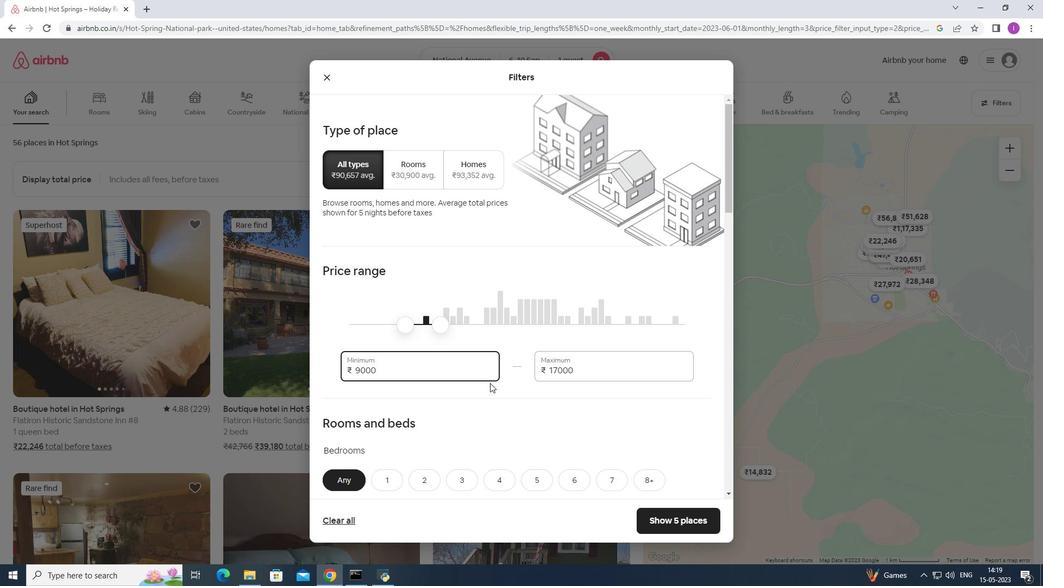 
Action: Mouse moved to (490, 385)
Screenshot: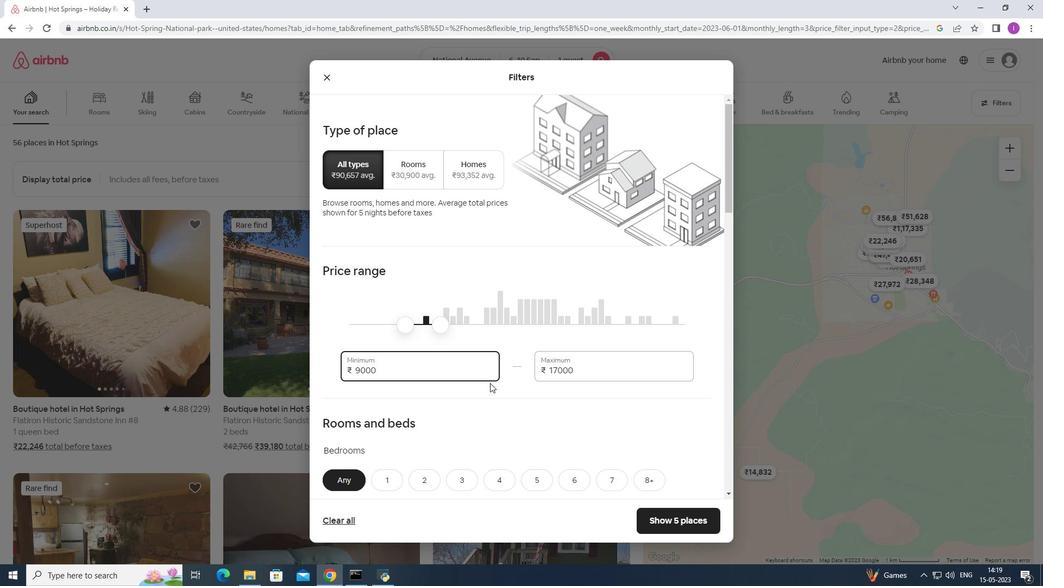 
Action: Mouse scrolled (490, 384) with delta (0, 0)
Screenshot: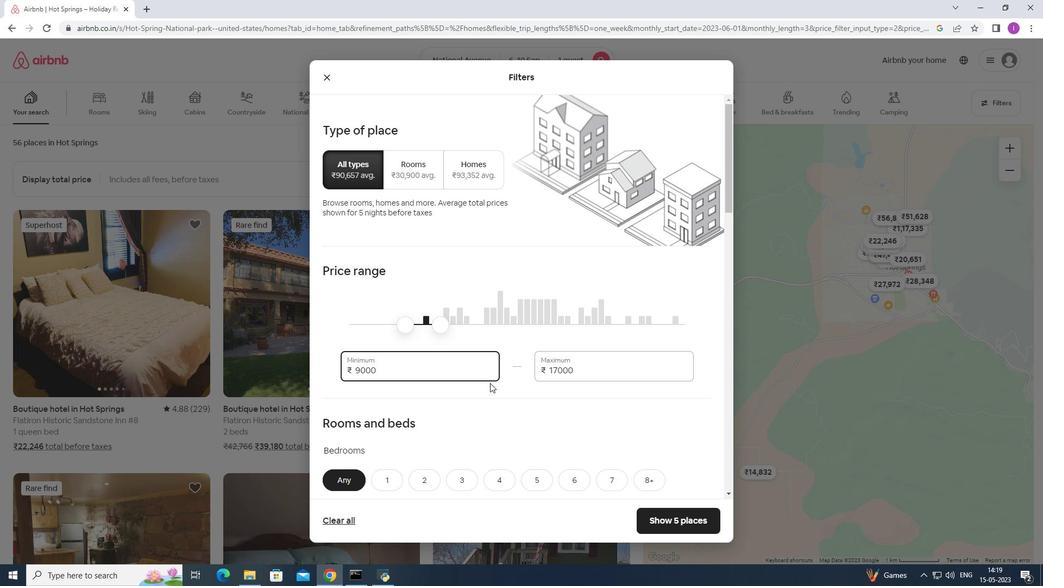 
Action: Mouse moved to (491, 386)
Screenshot: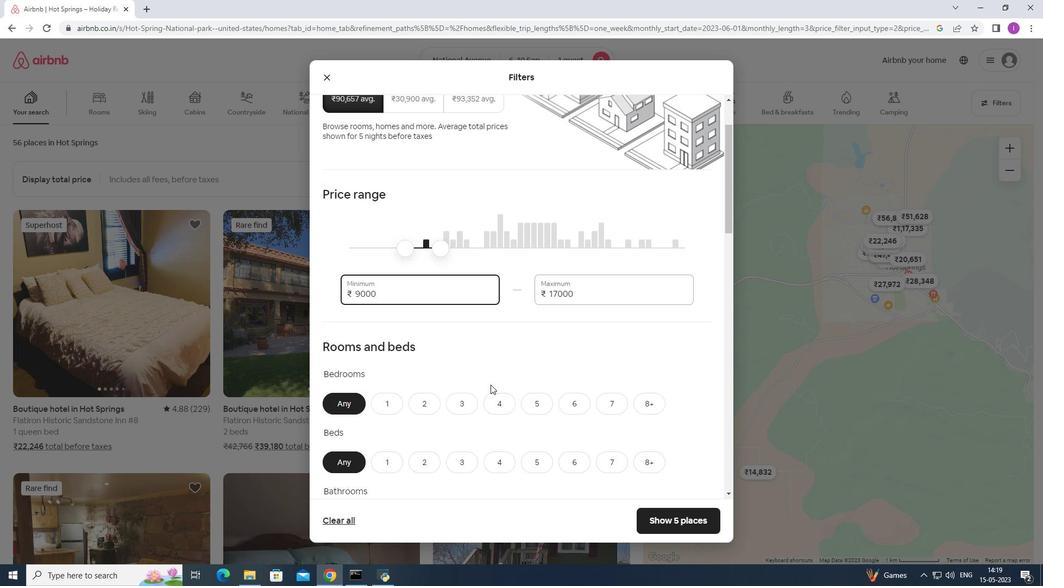 
Action: Mouse scrolled (491, 385) with delta (0, 0)
Screenshot: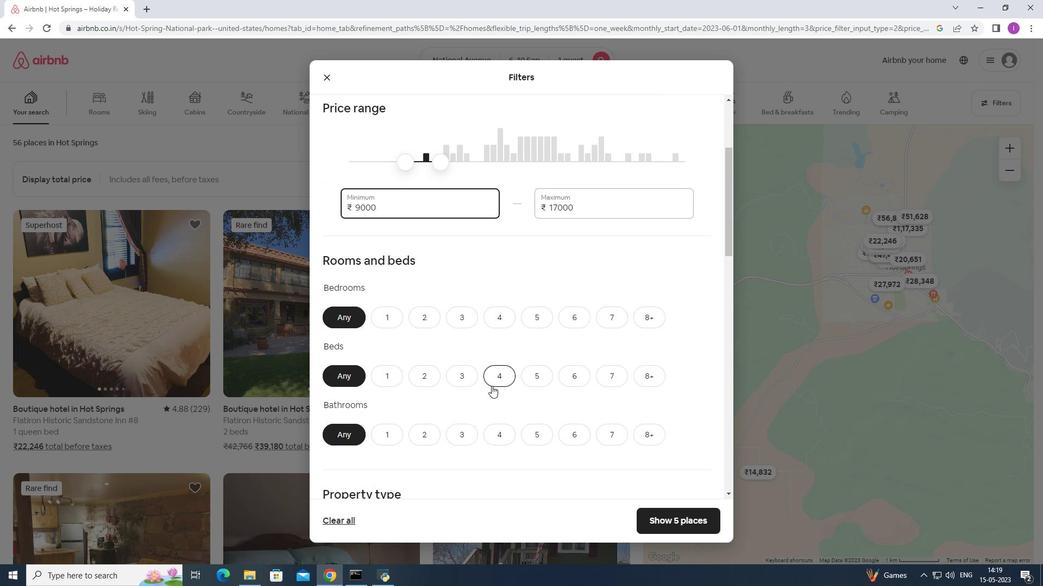 
Action: Mouse moved to (492, 384)
Screenshot: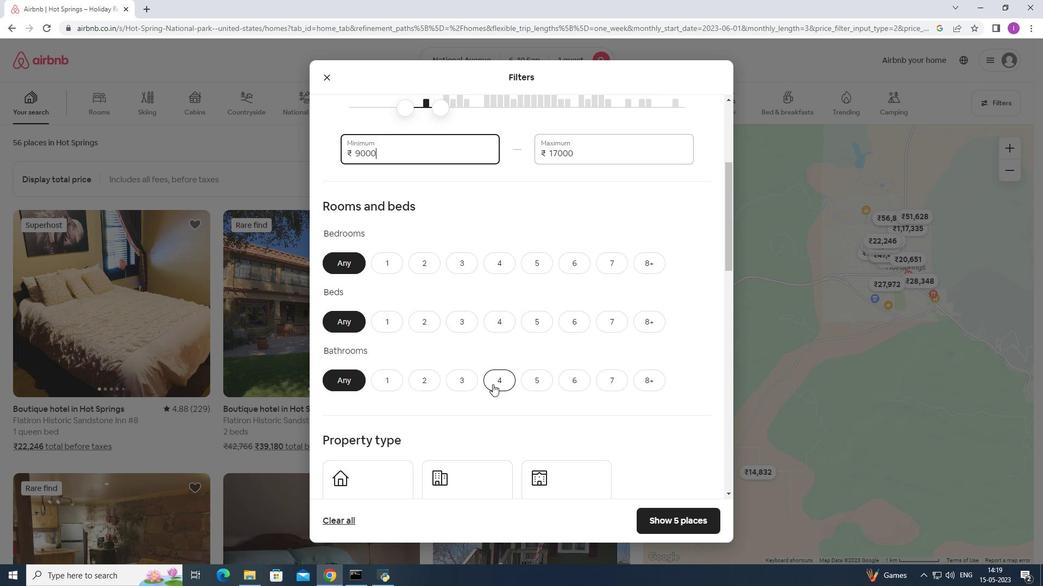 
Action: Mouse scrolled (492, 383) with delta (0, 0)
Screenshot: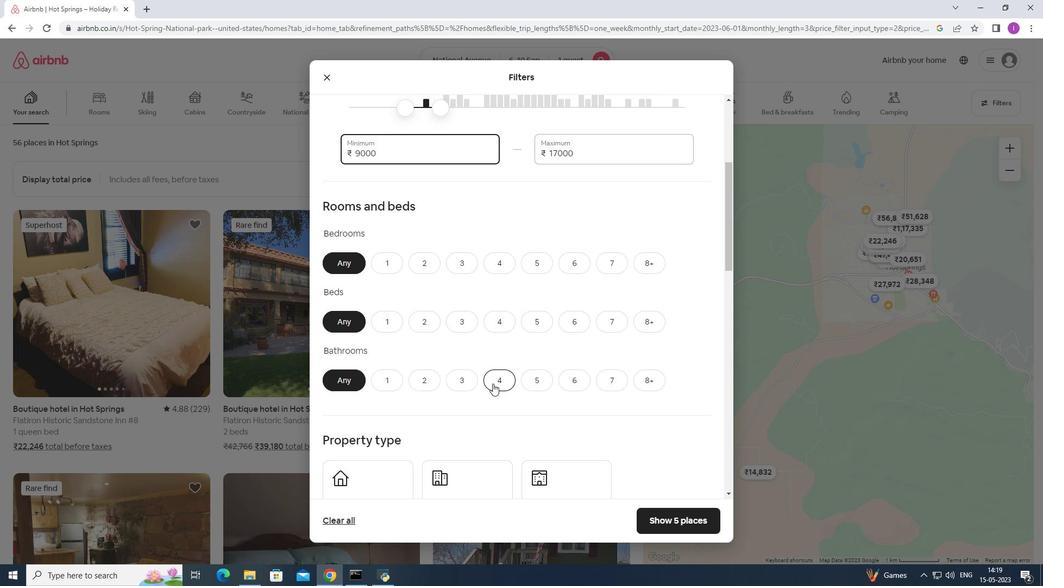 
Action: Mouse moved to (380, 205)
Screenshot: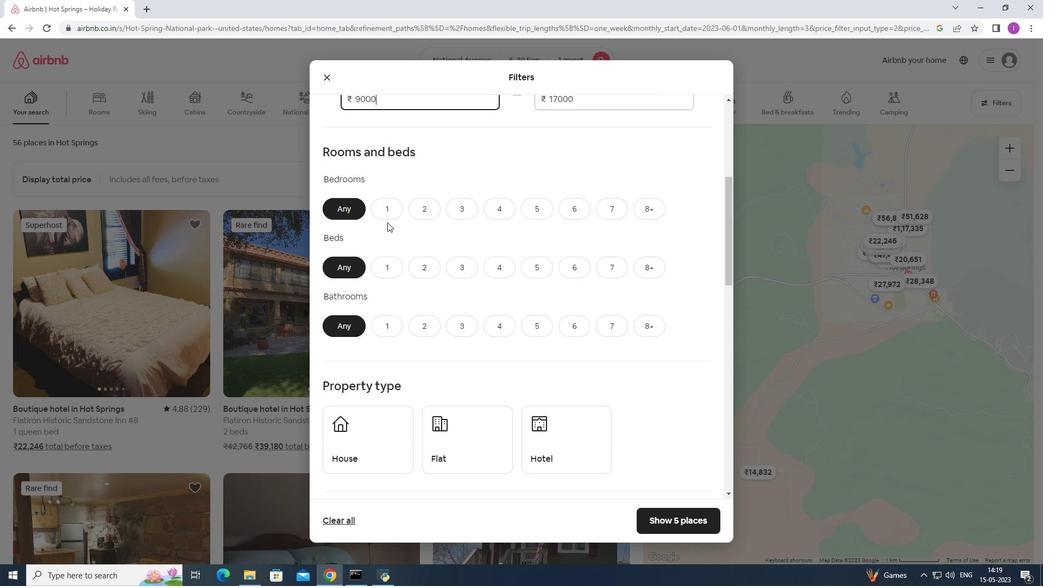 
Action: Mouse pressed left at (380, 205)
Screenshot: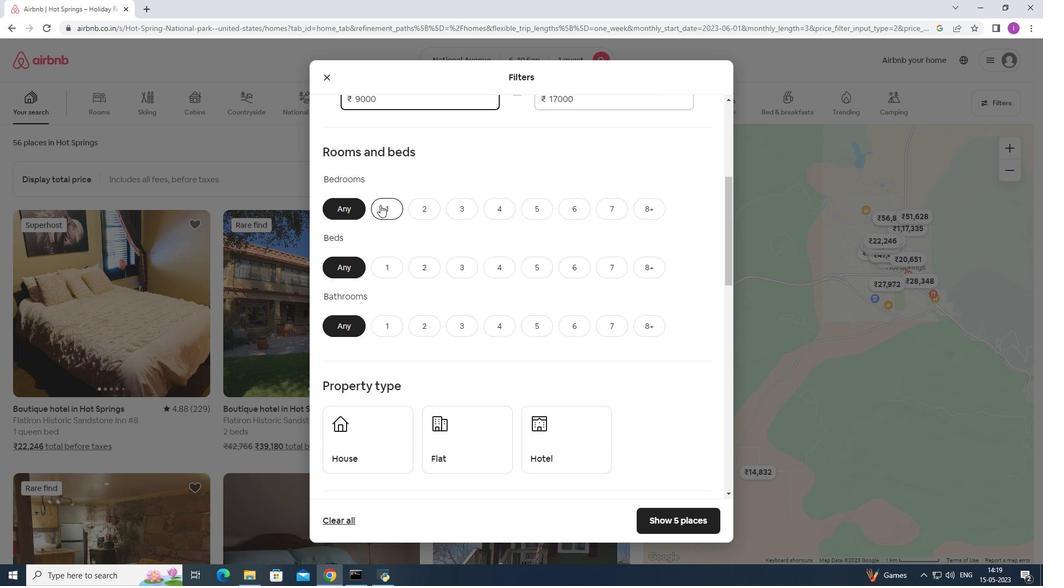 
Action: Mouse moved to (389, 272)
Screenshot: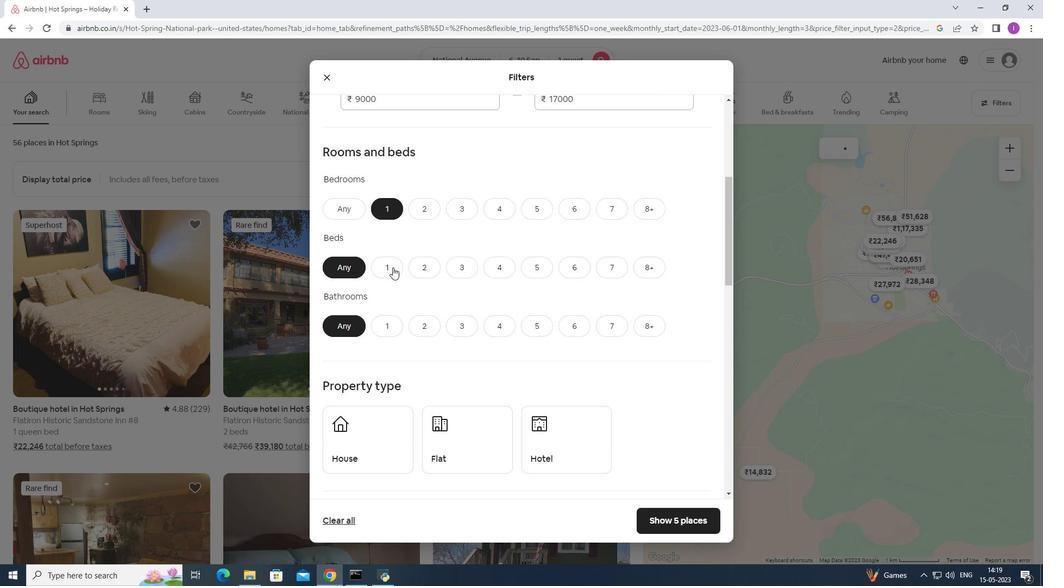 
Action: Mouse pressed left at (389, 272)
Screenshot: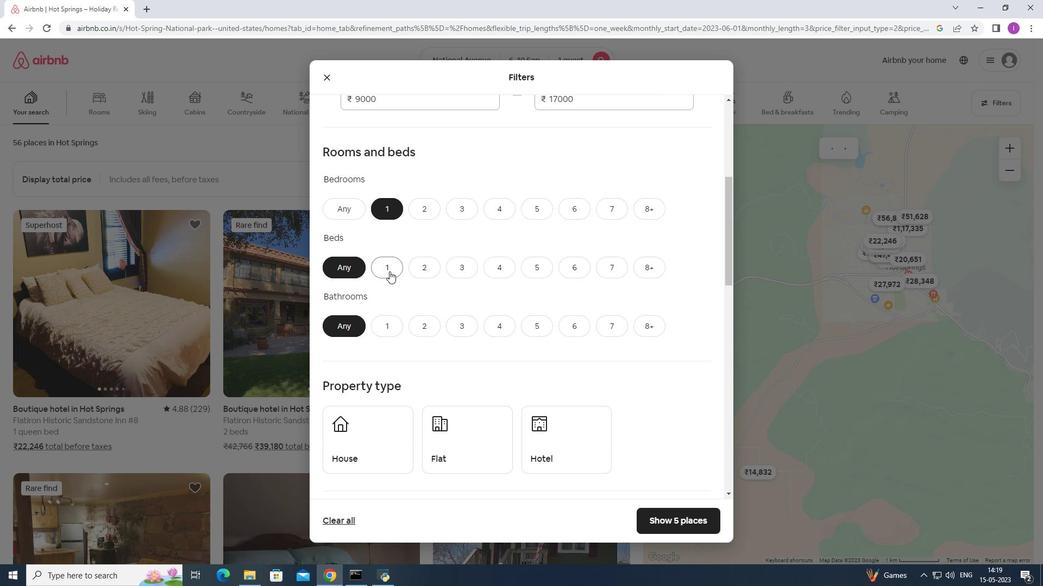 
Action: Mouse moved to (383, 319)
Screenshot: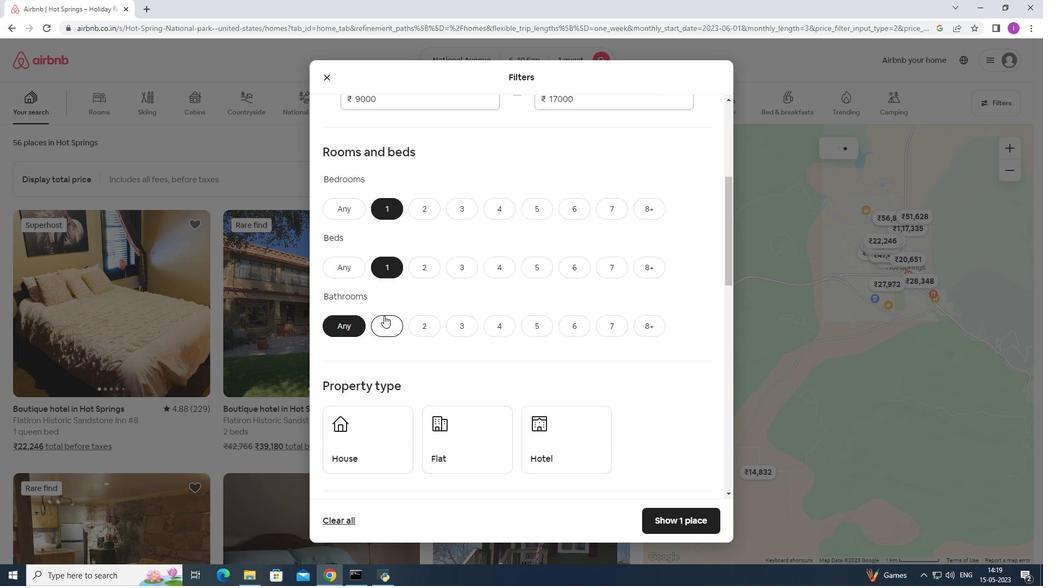 
Action: Mouse pressed left at (383, 319)
Screenshot: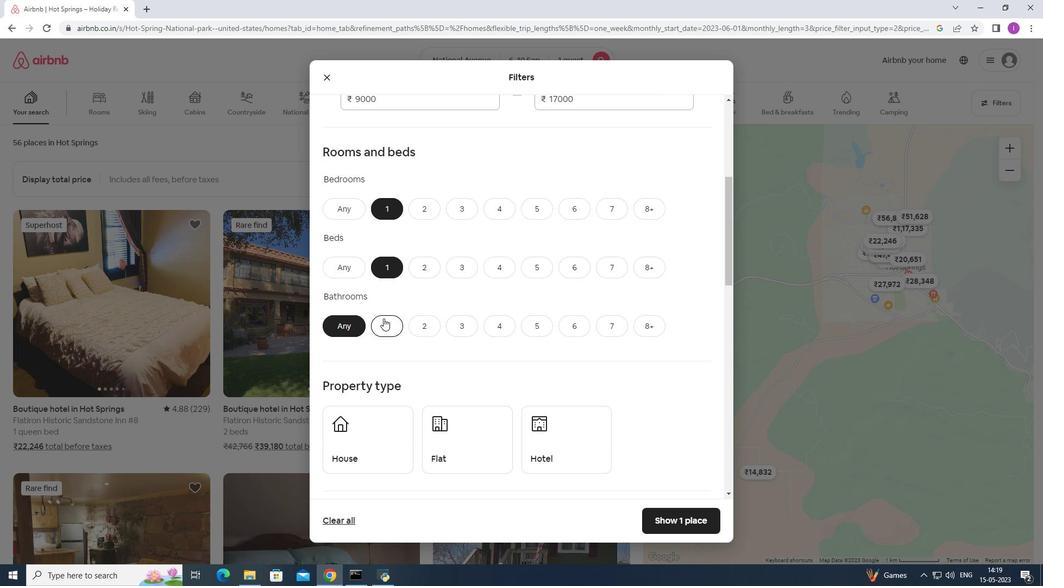 
Action: Mouse moved to (486, 354)
Screenshot: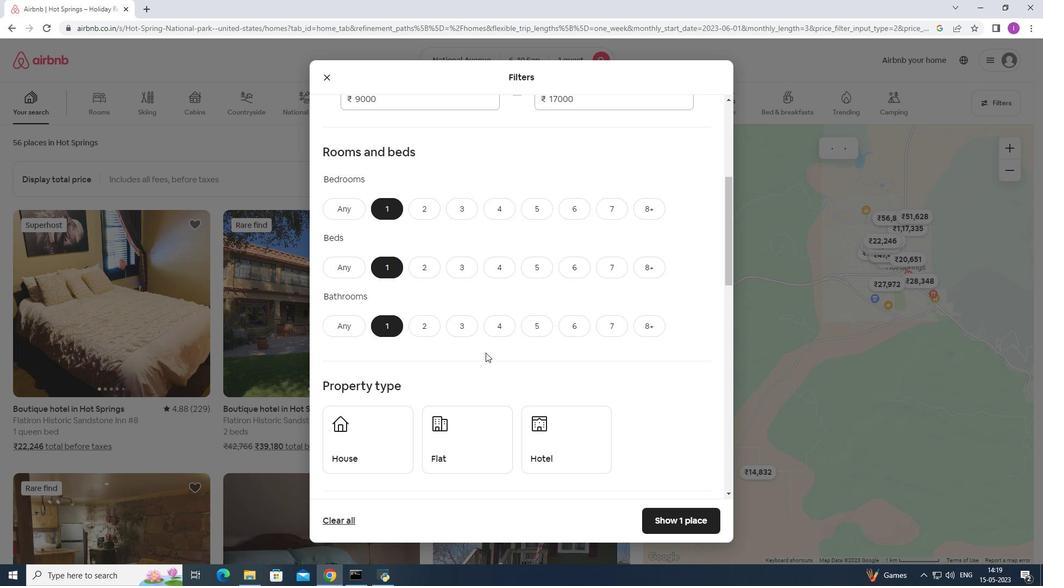 
Action: Mouse scrolled (486, 353) with delta (0, 0)
Screenshot: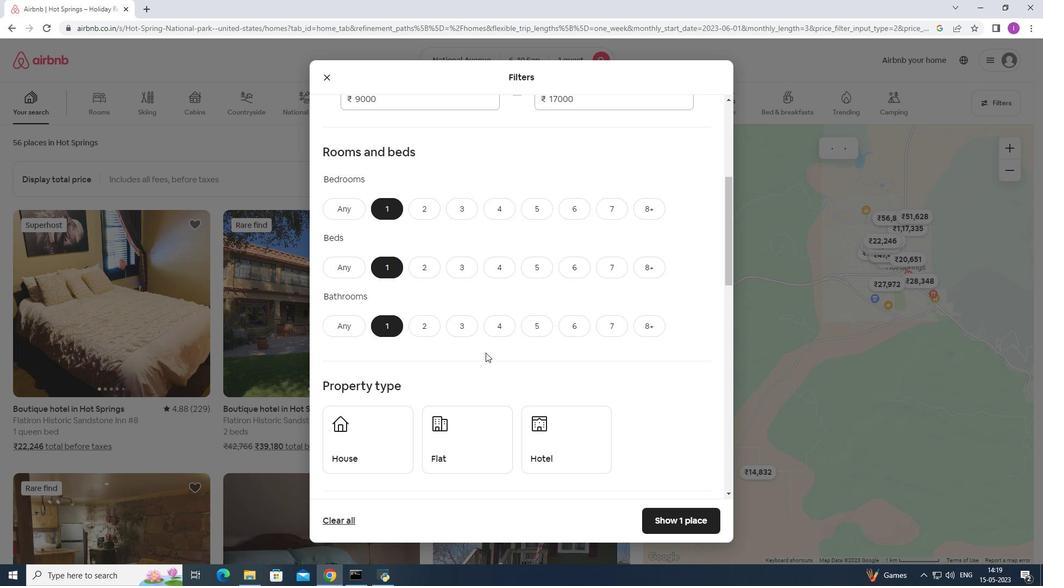 
Action: Mouse scrolled (486, 353) with delta (0, 0)
Screenshot: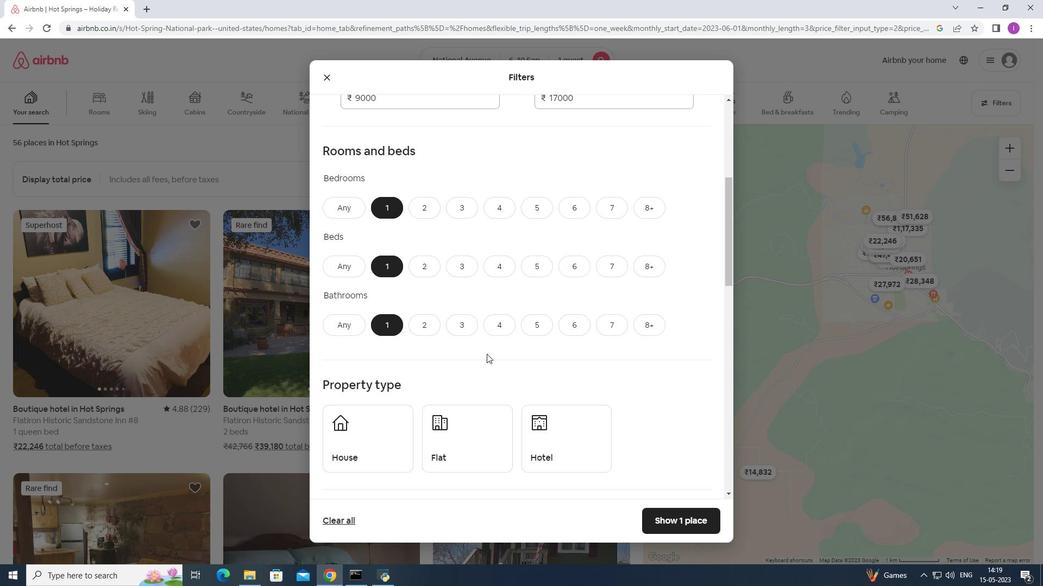 
Action: Mouse moved to (384, 314)
Screenshot: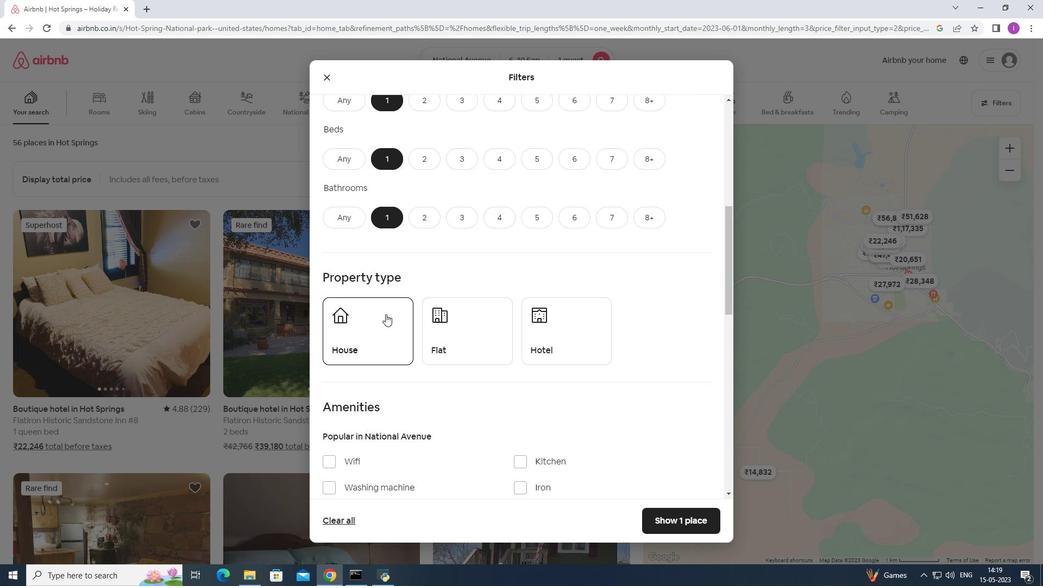 
Action: Mouse pressed left at (384, 314)
Screenshot: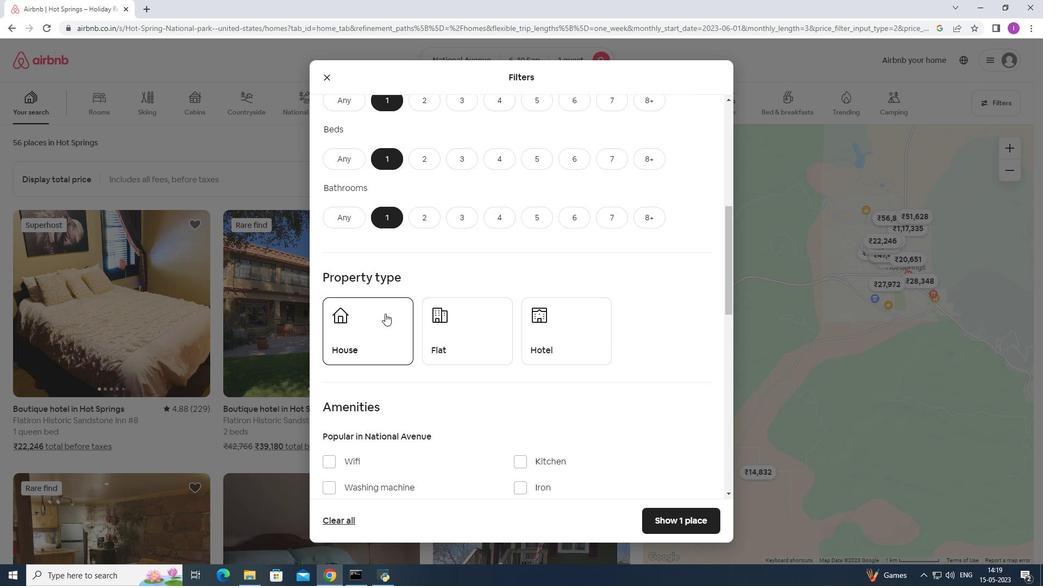 
Action: Mouse moved to (457, 326)
Screenshot: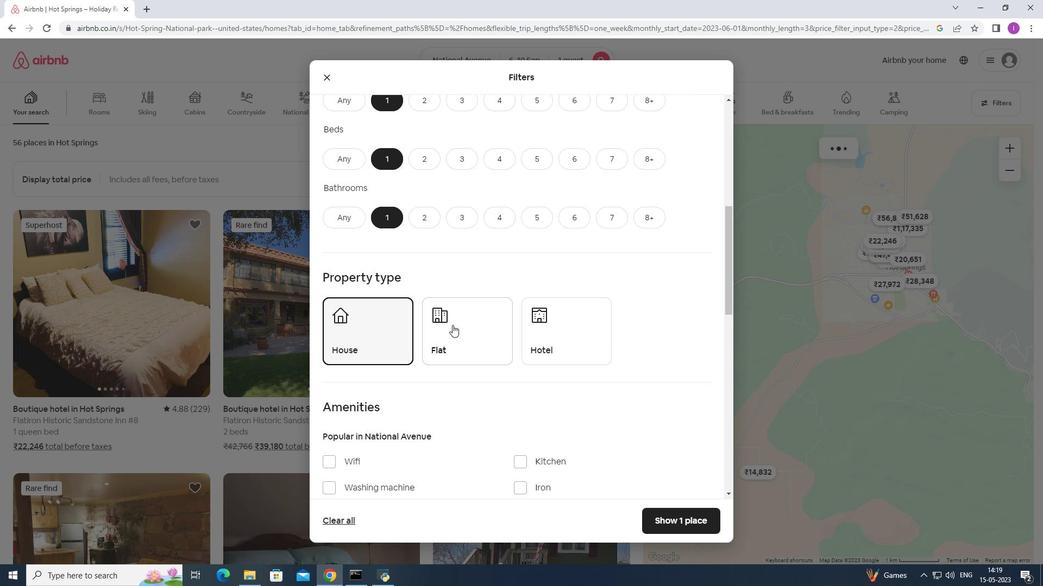 
Action: Mouse pressed left at (457, 326)
Screenshot: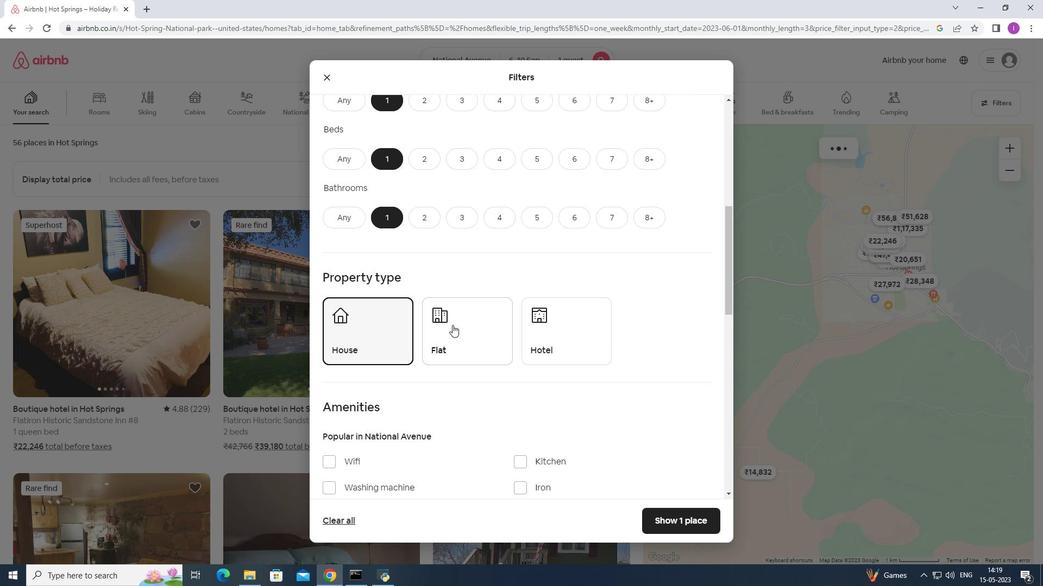 
Action: Mouse moved to (535, 327)
Screenshot: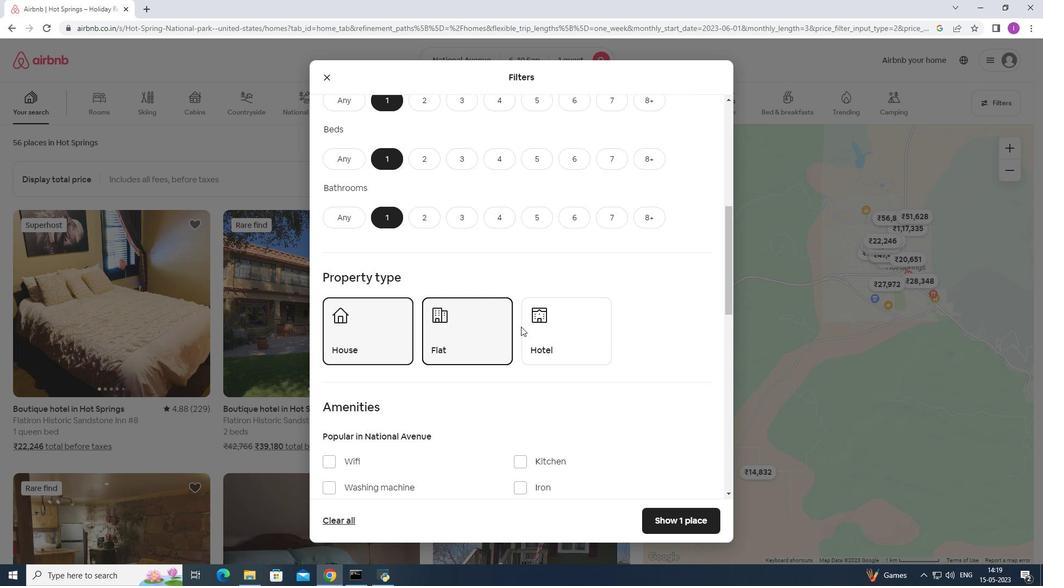 
Action: Mouse pressed left at (535, 327)
Screenshot: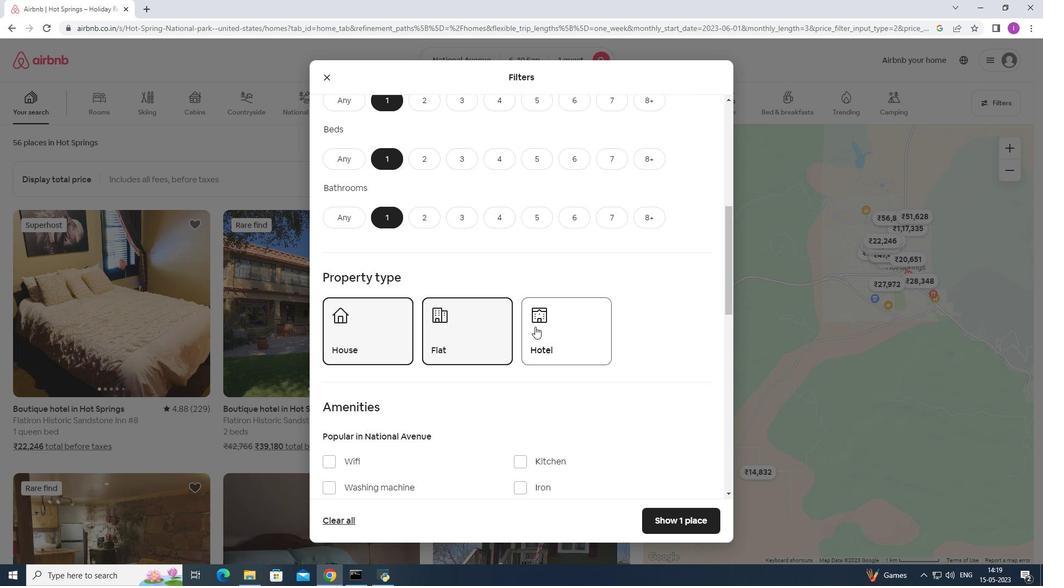 
Action: Mouse moved to (428, 357)
Screenshot: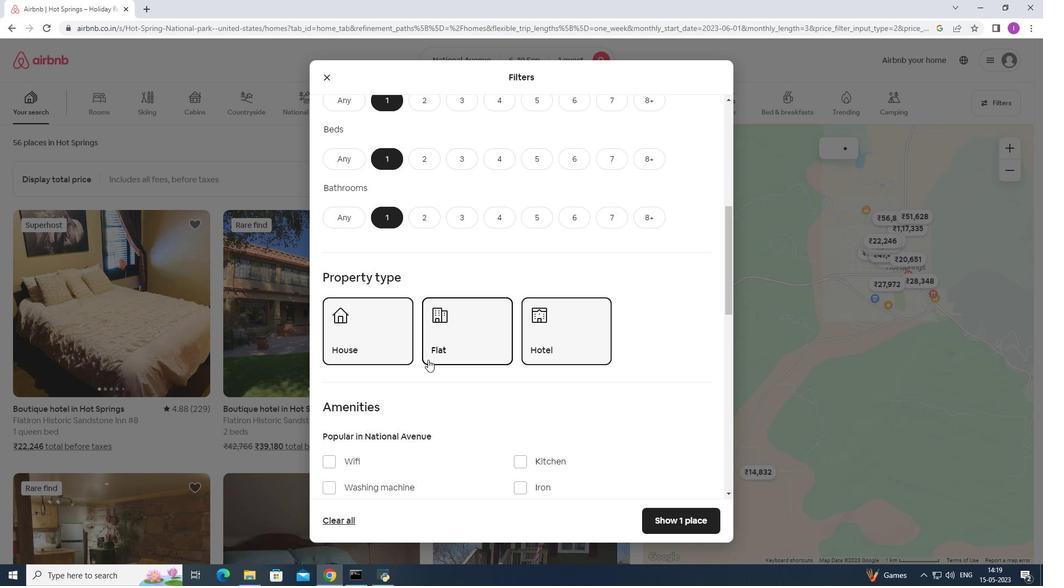 
Action: Mouse scrolled (428, 357) with delta (0, 0)
Screenshot: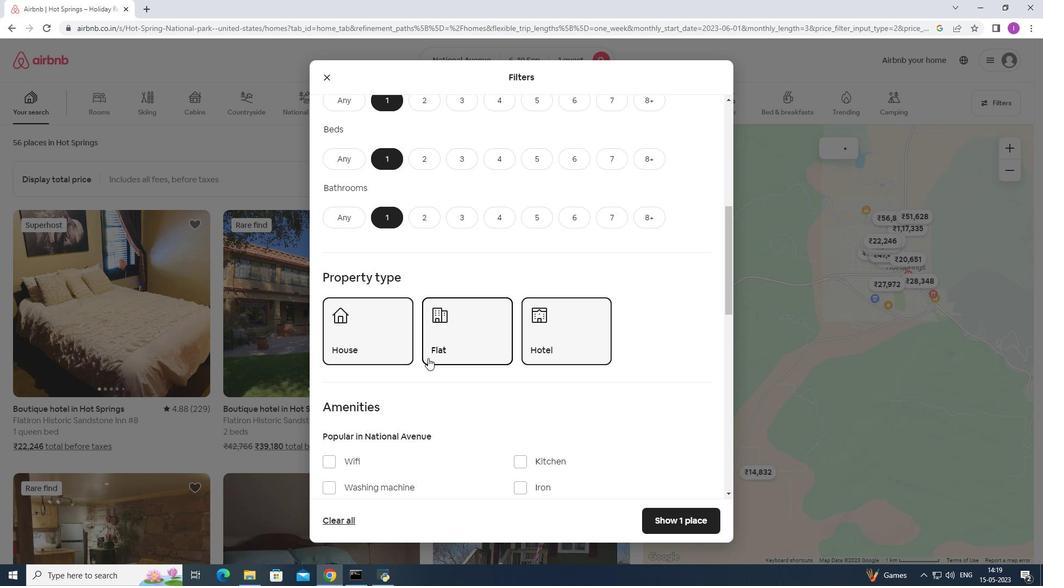 
Action: Mouse scrolled (428, 357) with delta (0, 0)
Screenshot: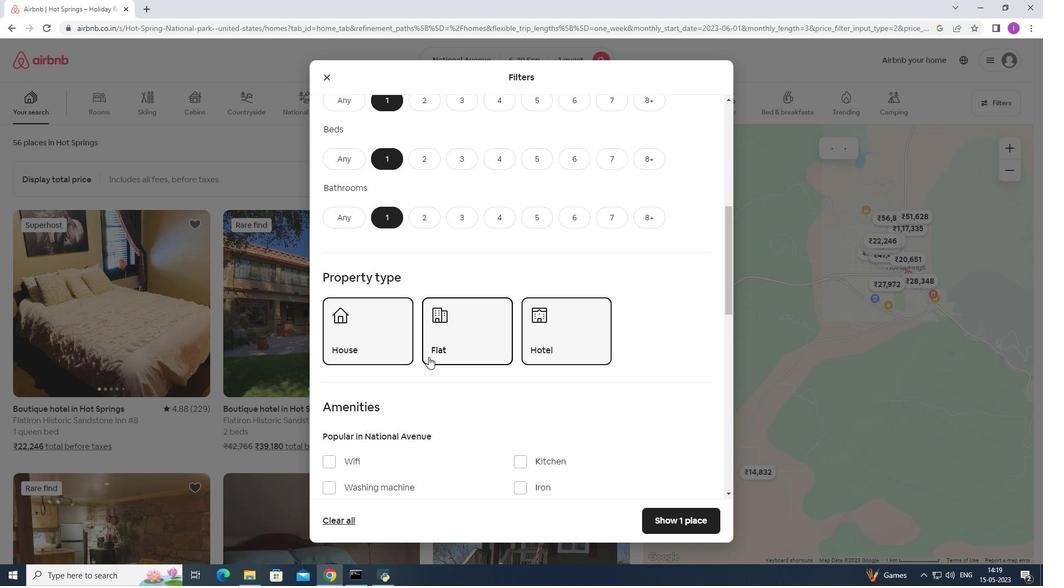 
Action: Mouse scrolled (428, 357) with delta (0, 0)
Screenshot: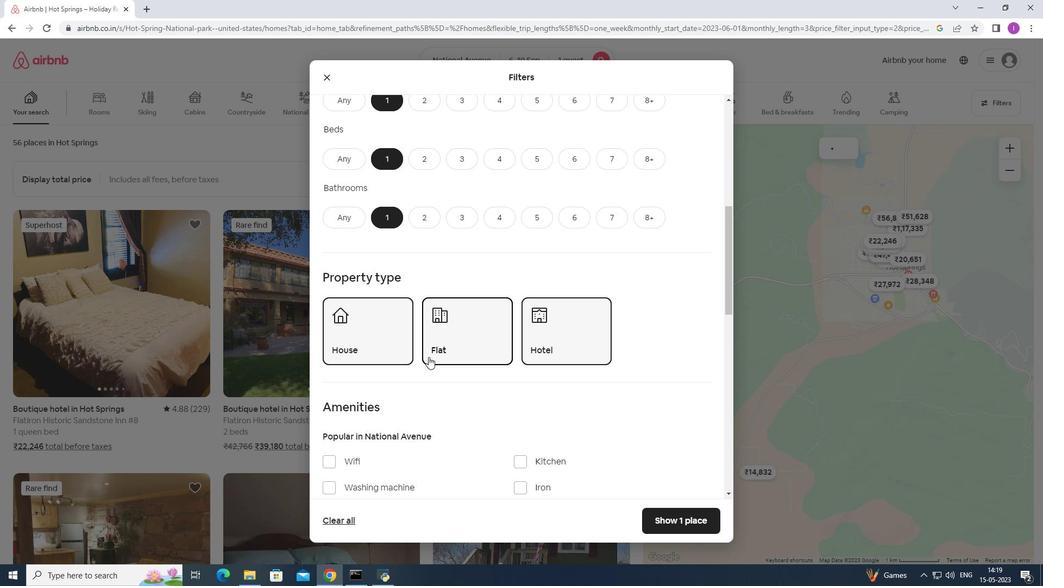 
Action: Mouse moved to (433, 353)
Screenshot: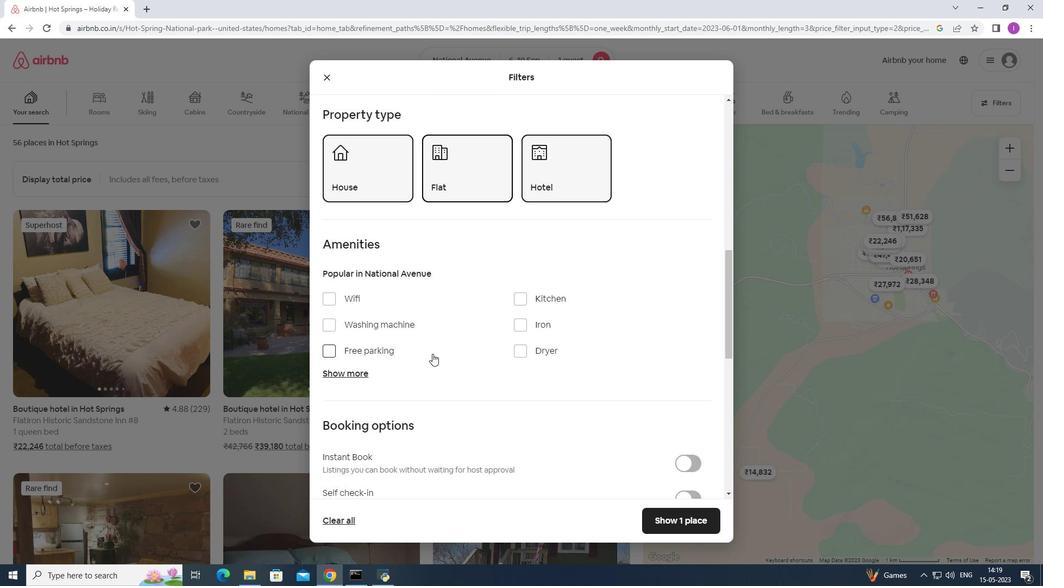 
Action: Mouse scrolled (433, 352) with delta (0, 0)
Screenshot: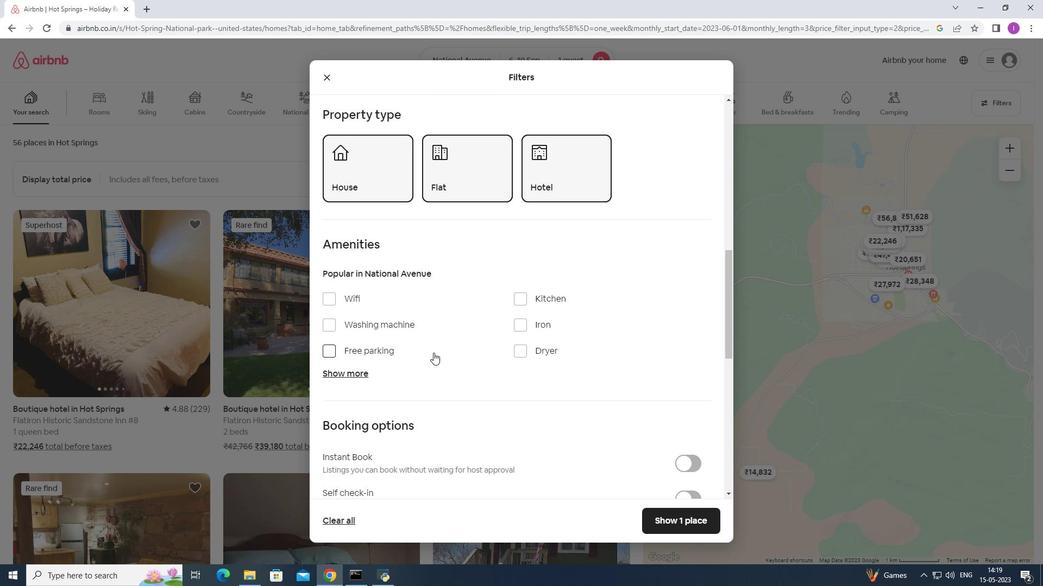 
Action: Mouse scrolled (433, 352) with delta (0, 0)
Screenshot: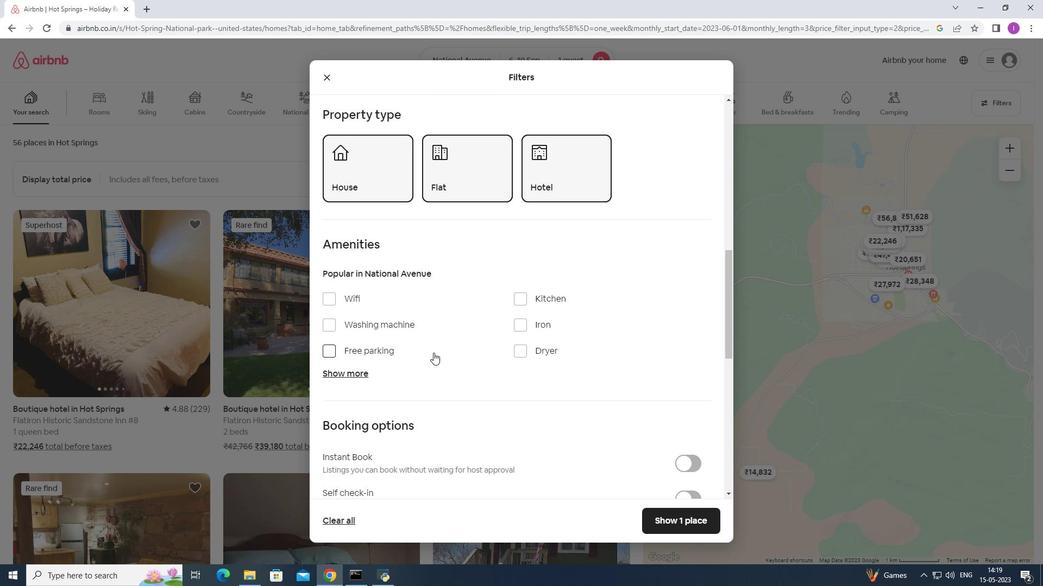 
Action: Mouse scrolled (433, 352) with delta (0, 0)
Screenshot: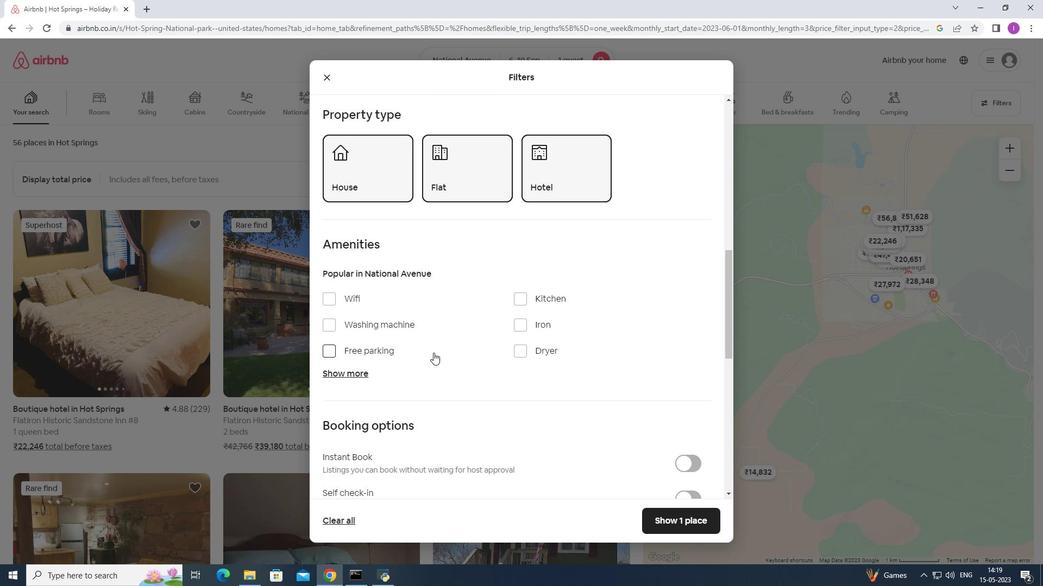 
Action: Mouse moved to (508, 341)
Screenshot: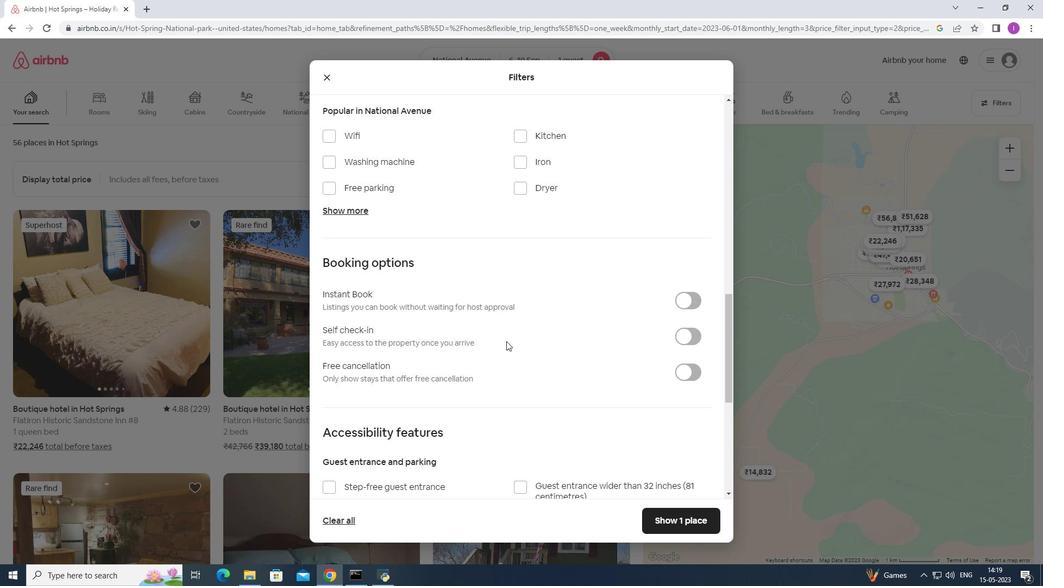 
Action: Mouse scrolled (508, 341) with delta (0, 0)
Screenshot: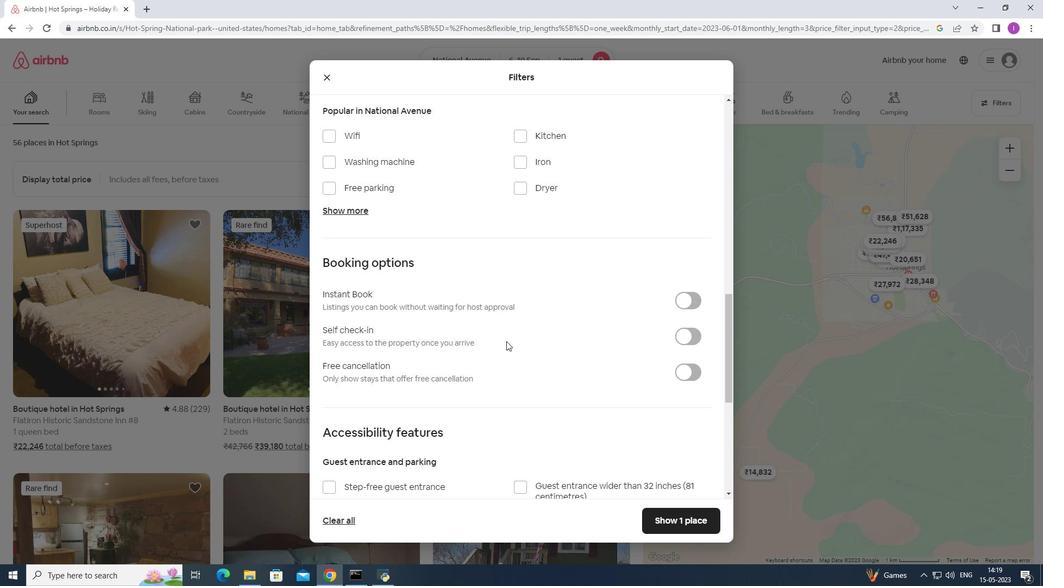 
Action: Mouse moved to (687, 283)
Screenshot: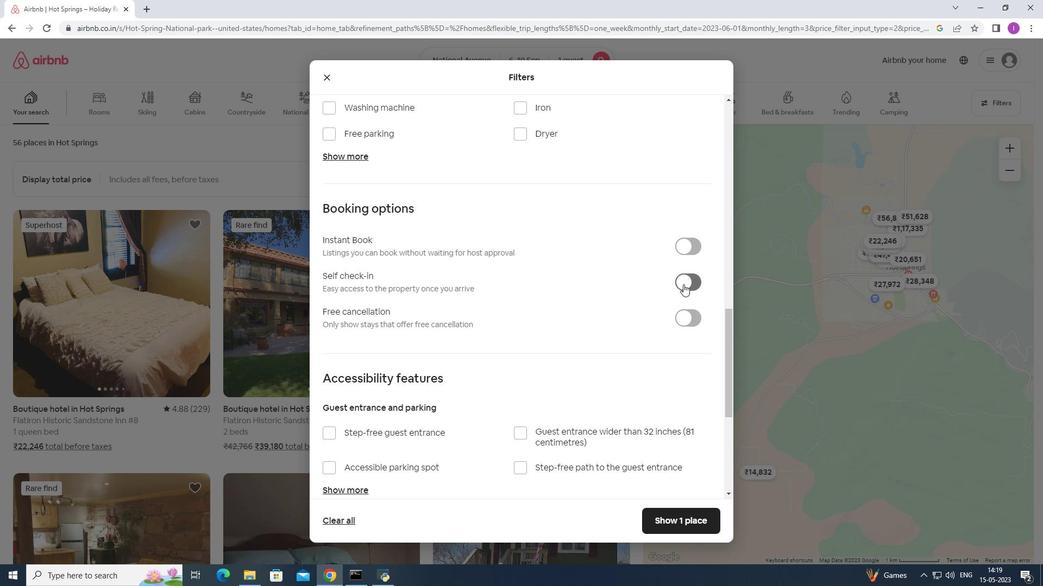 
Action: Mouse pressed left at (687, 283)
Screenshot: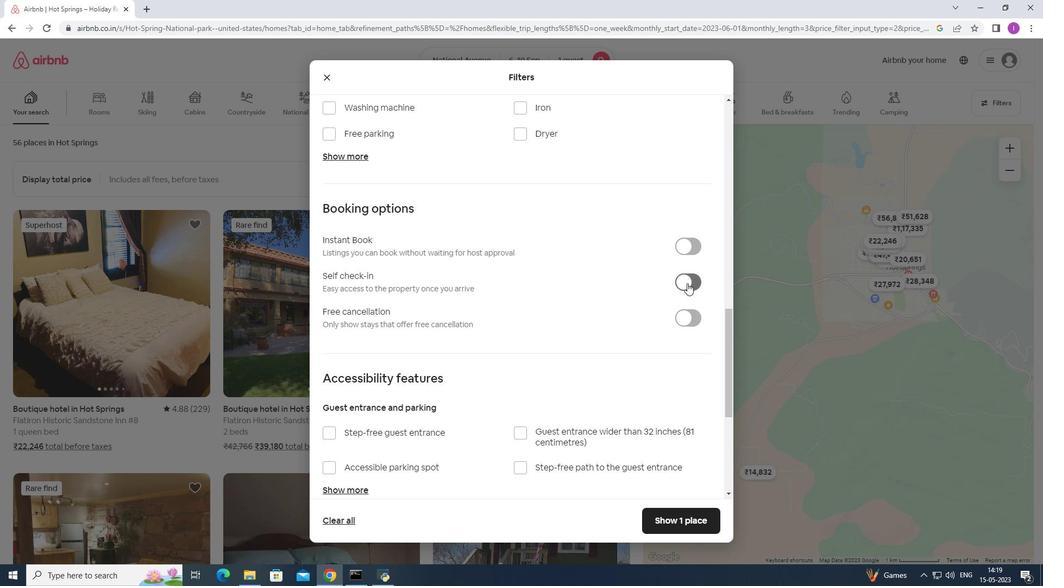 
Action: Mouse moved to (468, 335)
Screenshot: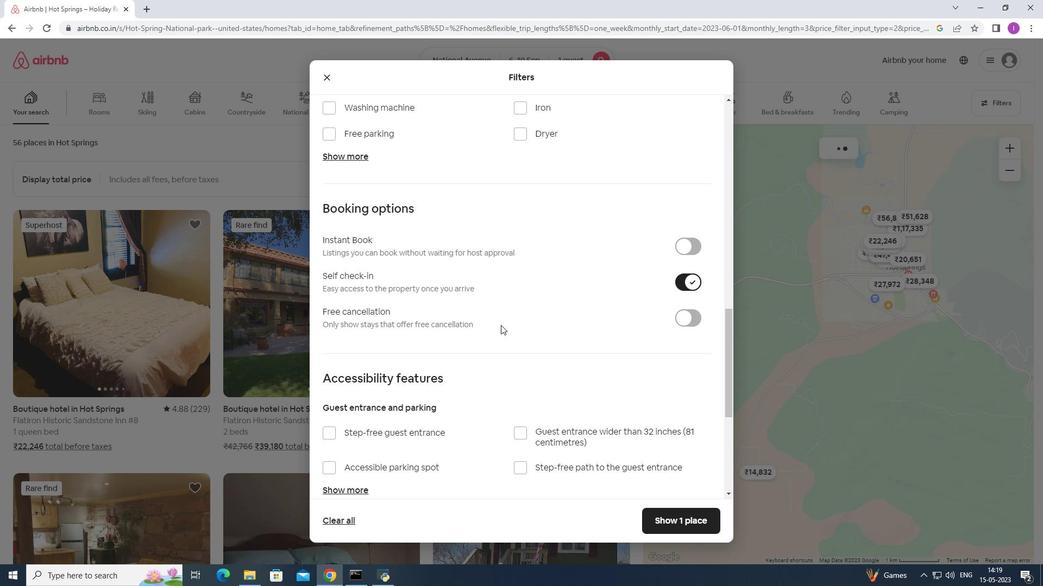 
Action: Mouse scrolled (468, 335) with delta (0, 0)
Screenshot: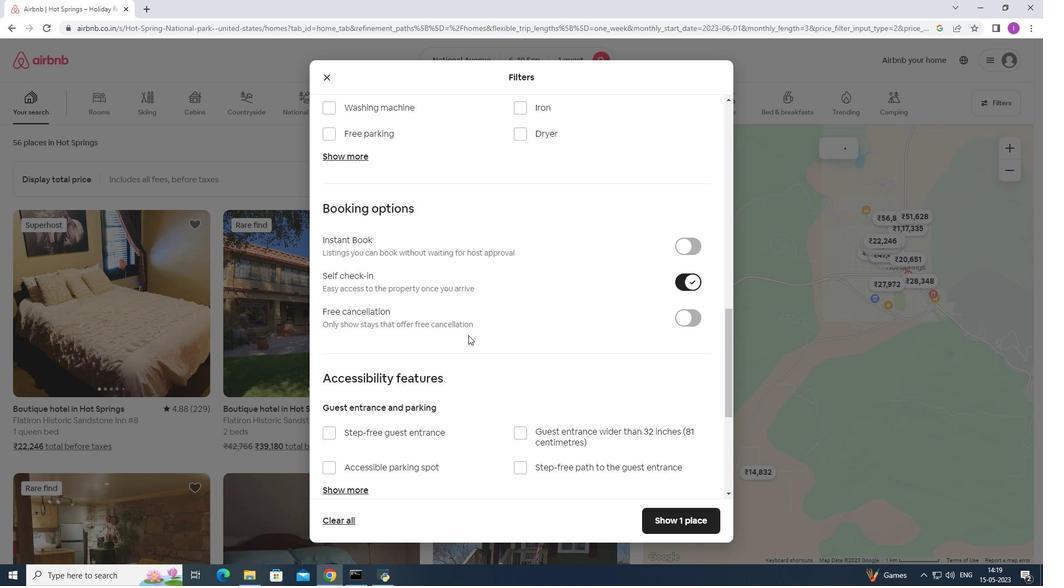 
Action: Mouse scrolled (468, 335) with delta (0, 0)
Screenshot: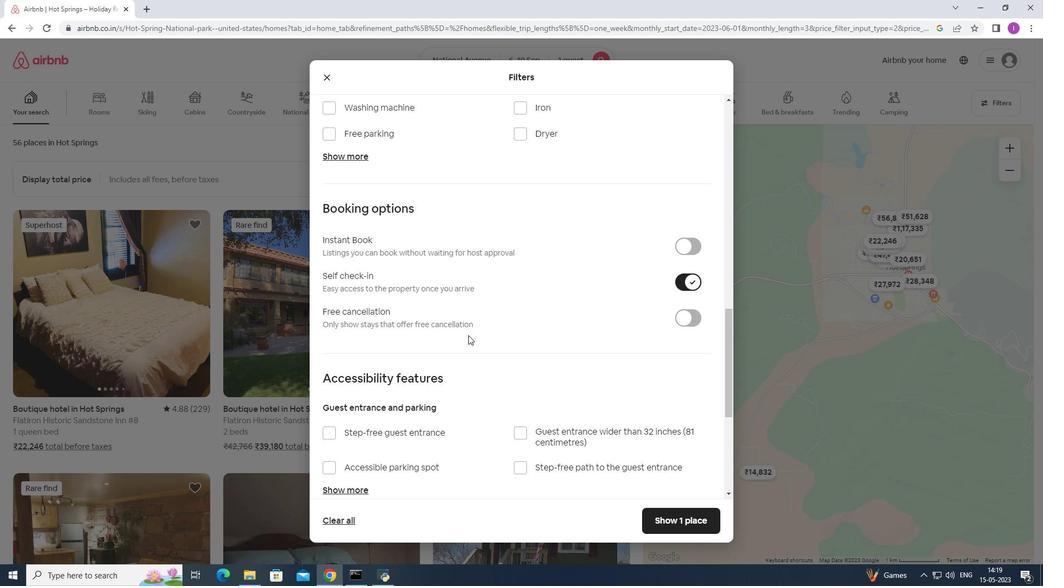 
Action: Mouse moved to (467, 336)
Screenshot: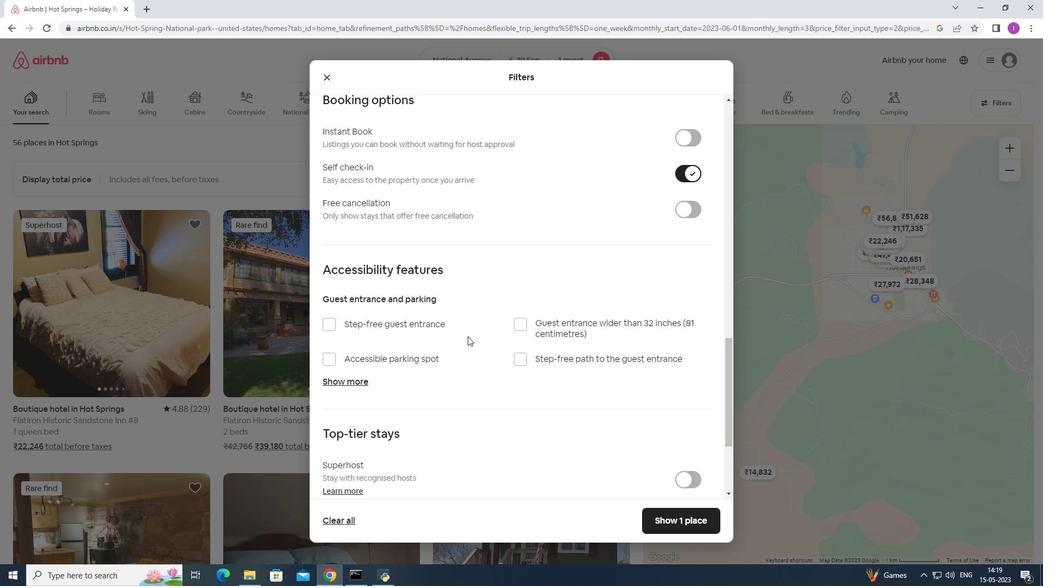
Action: Mouse scrolled (467, 336) with delta (0, 0)
Screenshot: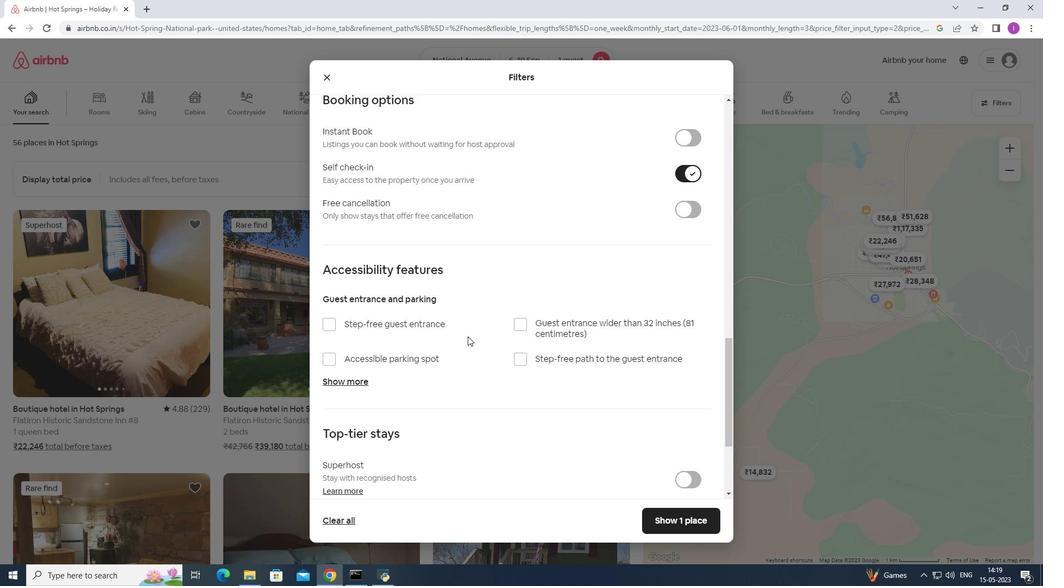
Action: Mouse scrolled (467, 336) with delta (0, 0)
Screenshot: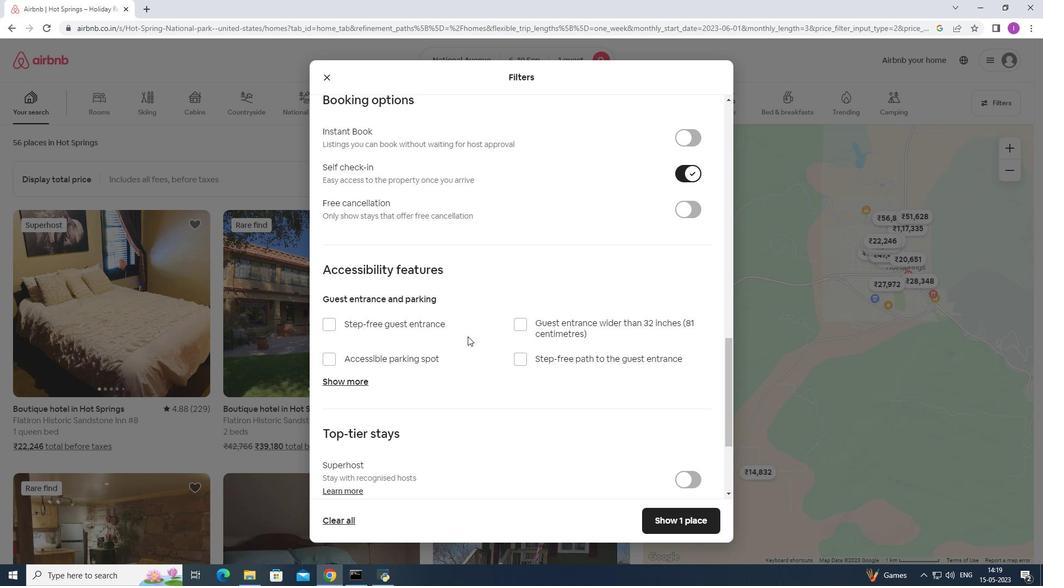 
Action: Mouse scrolled (467, 336) with delta (0, 0)
Screenshot: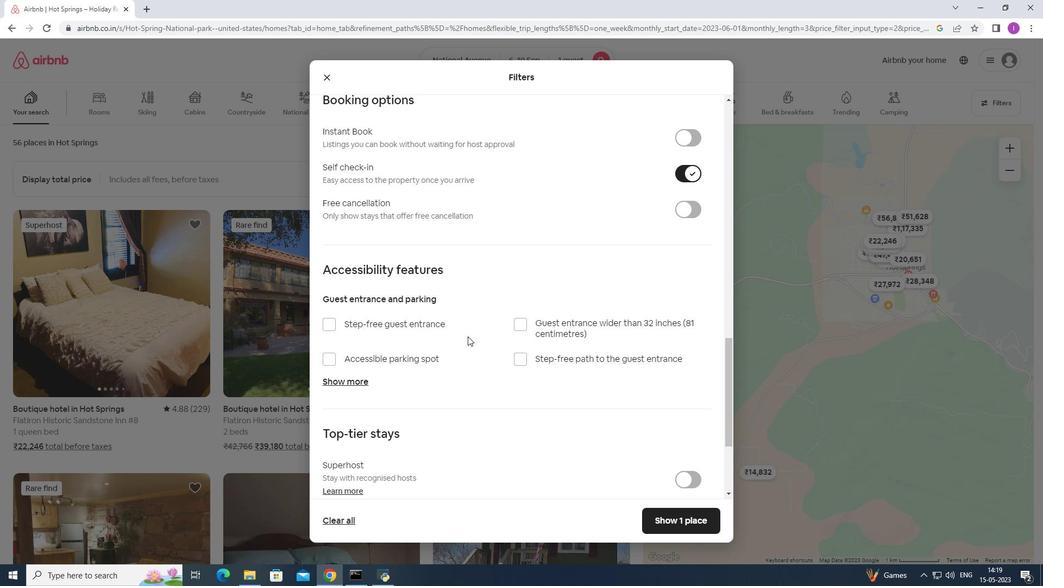 
Action: Mouse moved to (469, 336)
Screenshot: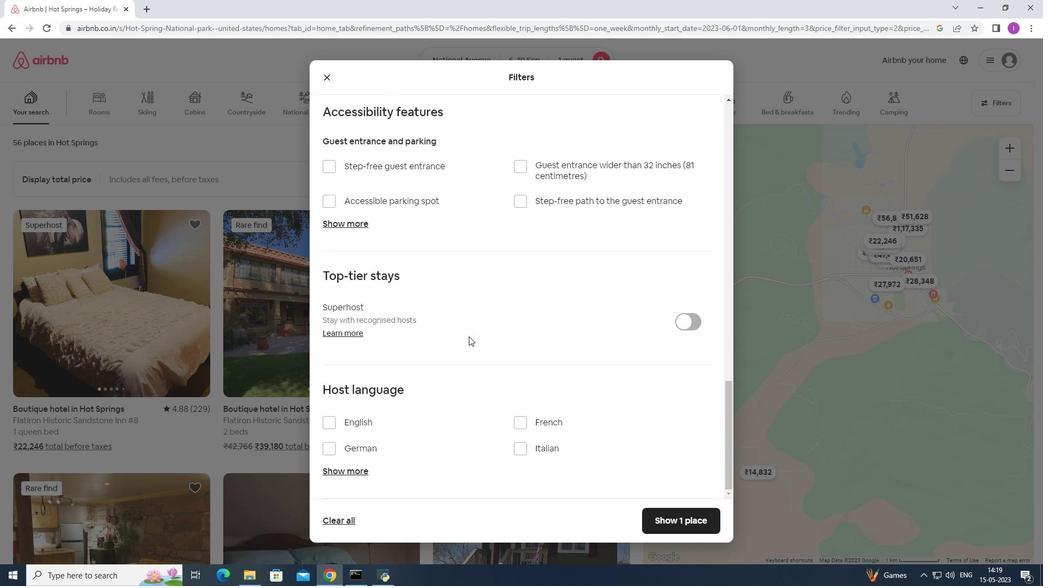 
Action: Mouse scrolled (469, 336) with delta (0, 0)
Screenshot: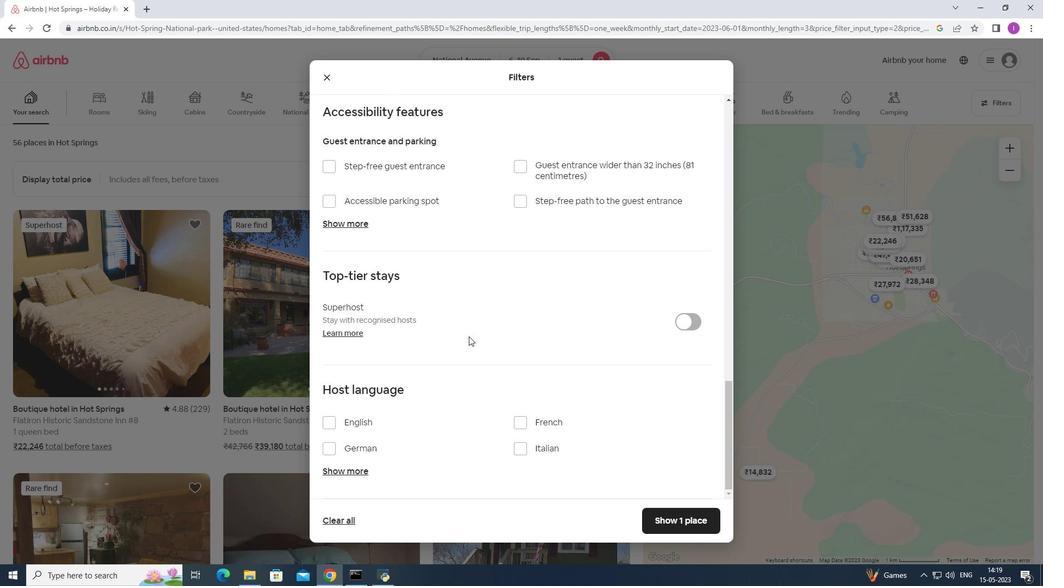
Action: Mouse scrolled (469, 336) with delta (0, 0)
Screenshot: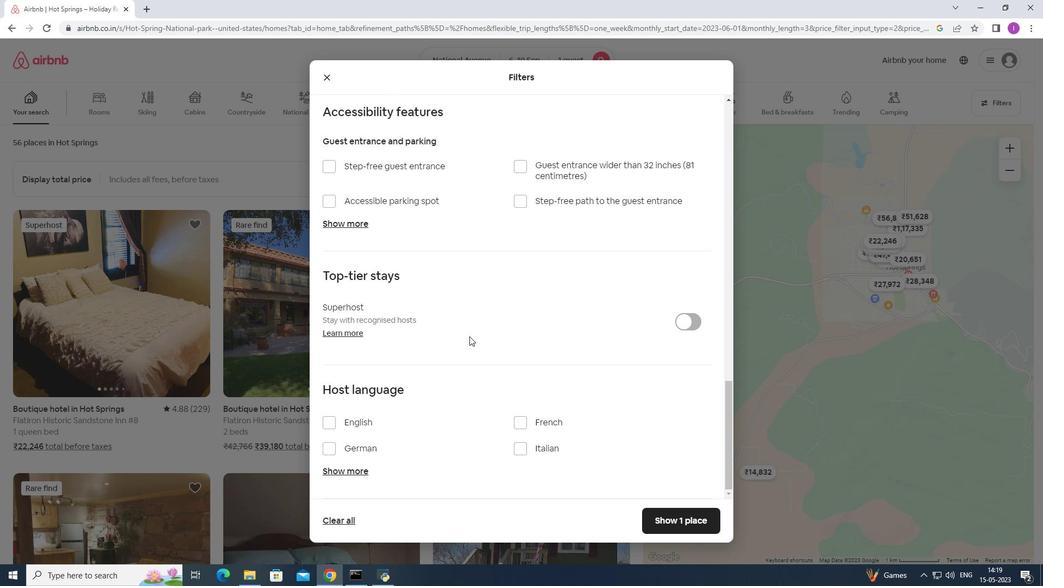 
Action: Mouse scrolled (469, 336) with delta (0, 0)
Screenshot: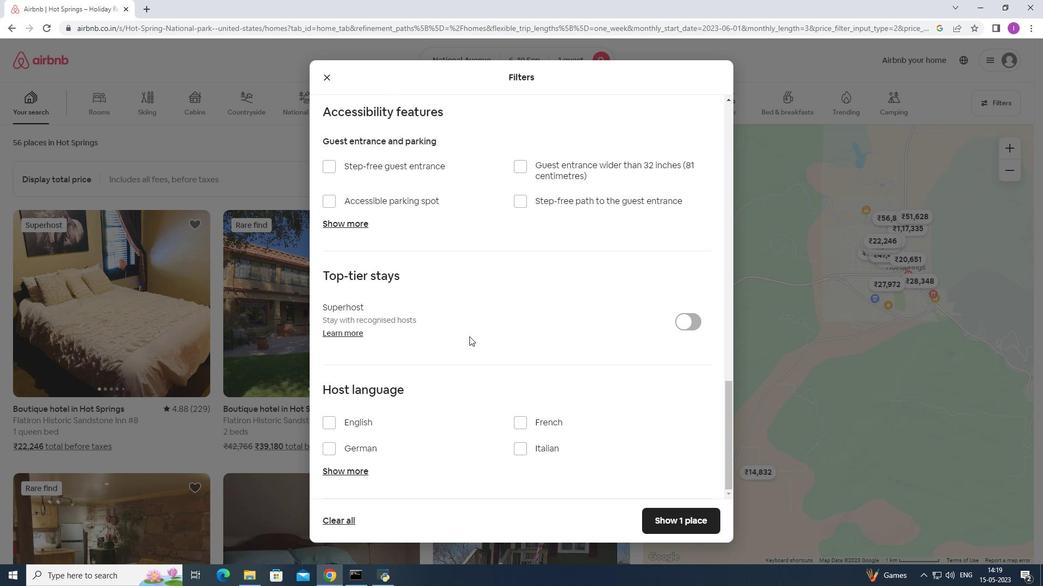 
Action: Mouse moved to (332, 424)
Screenshot: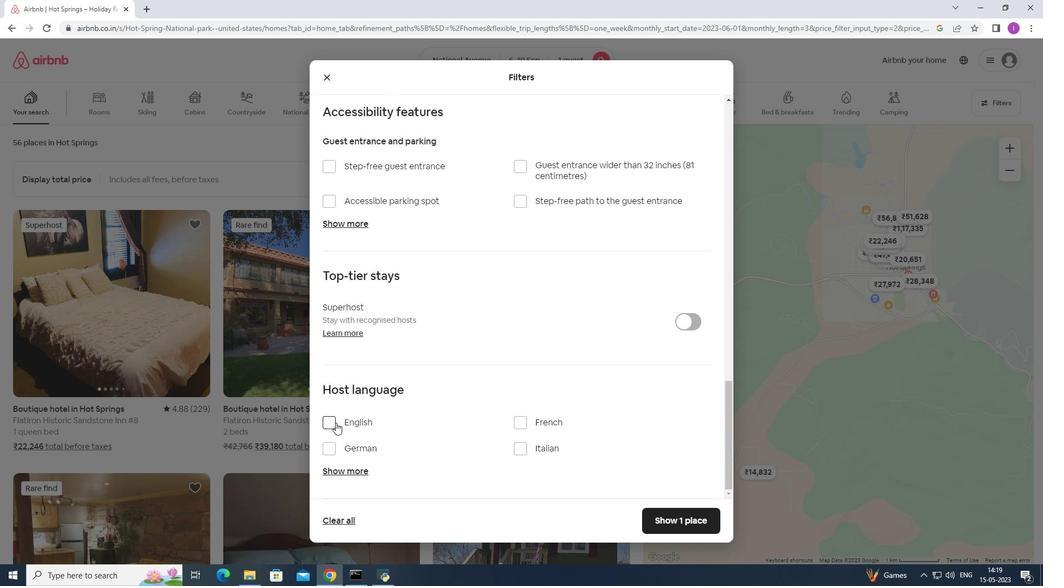 
Action: Mouse pressed left at (332, 424)
Screenshot: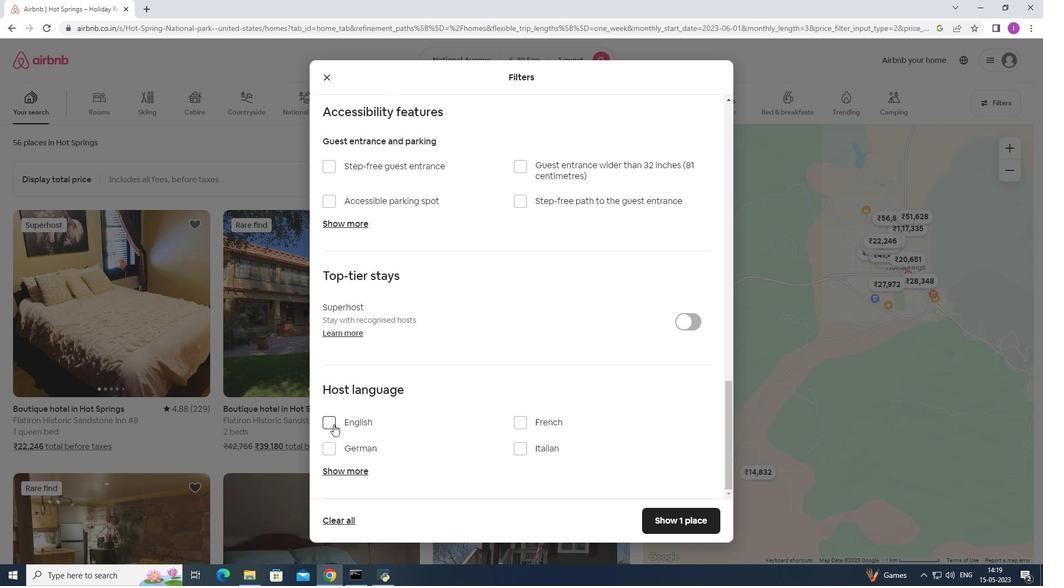 
Action: Mouse moved to (664, 526)
Screenshot: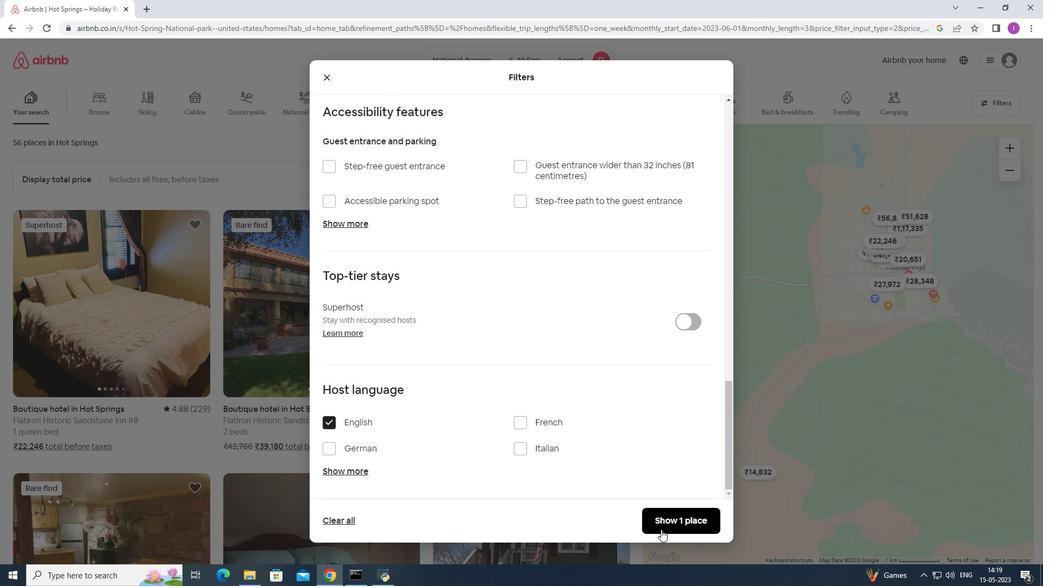 
Action: Mouse pressed left at (664, 526)
Screenshot: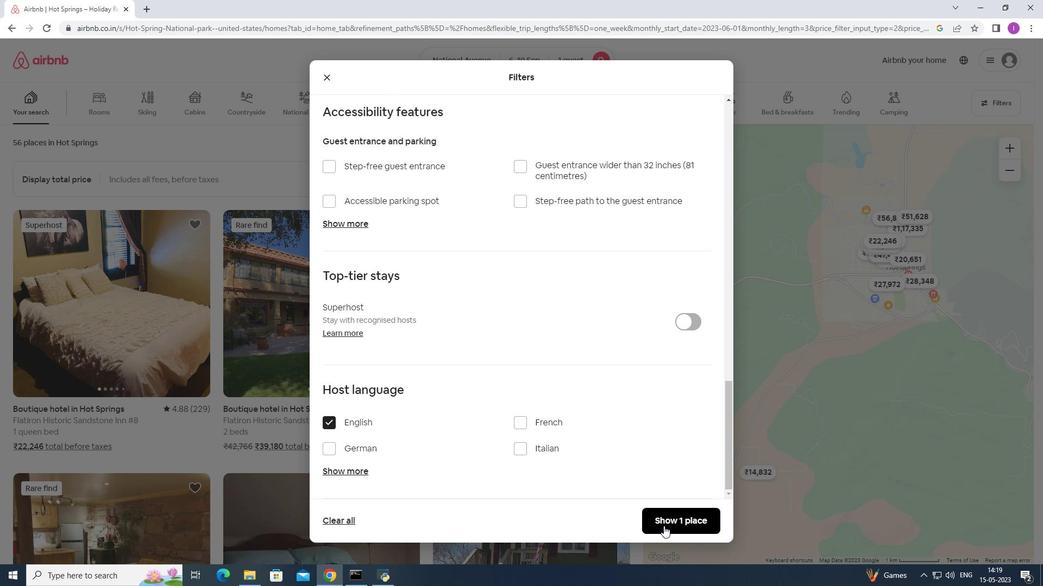 
Action: Mouse moved to (589, 509)
Screenshot: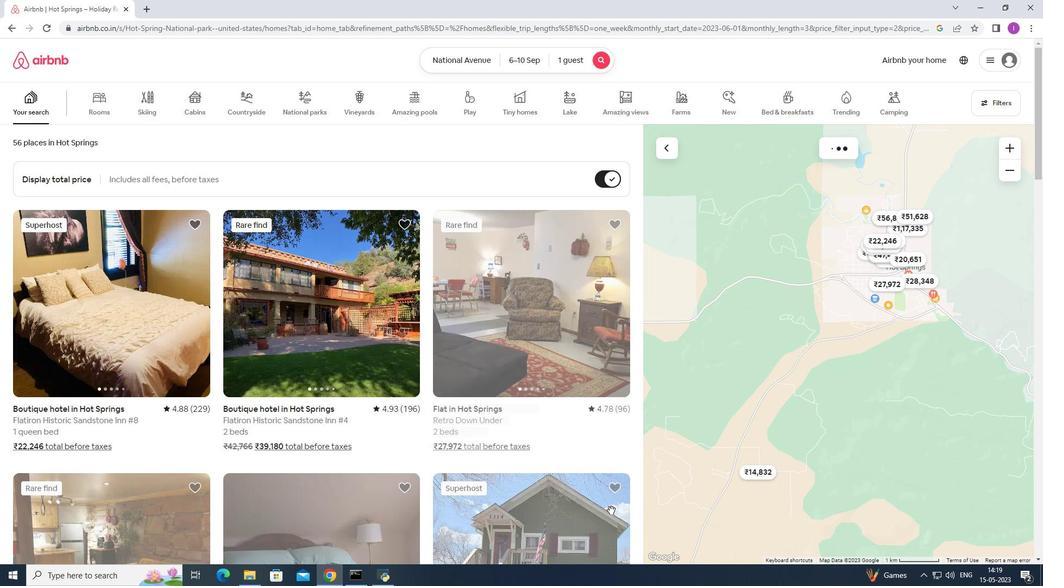 
